 Task: Find connections with filter location Raipur with filter topic #Creativitywith filter profile language French with filter current company Chr. Hansen with filter school Magadh University, Bodh Gaya with filter industry Retail Books and Printed News with filter service category Filing with filter keywords title Customer Support Representative
Action: Mouse moved to (473, 51)
Screenshot: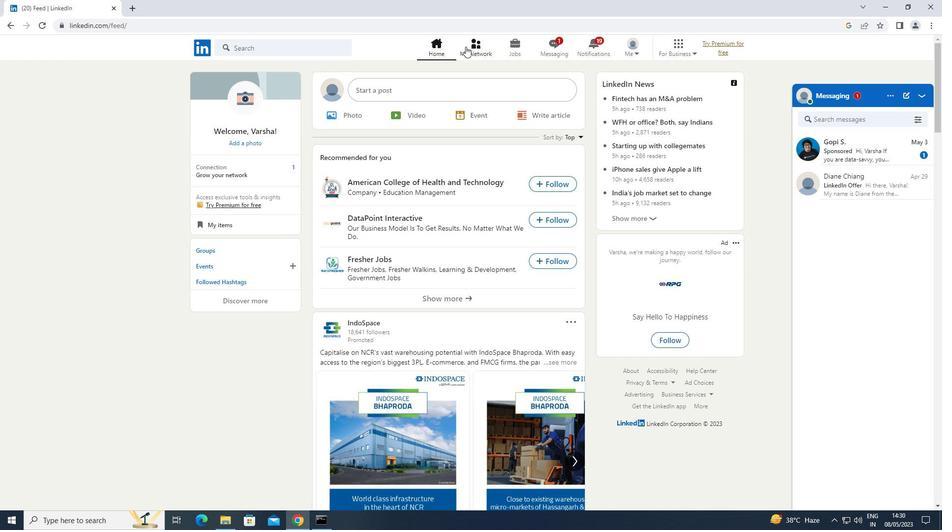 
Action: Mouse pressed left at (473, 51)
Screenshot: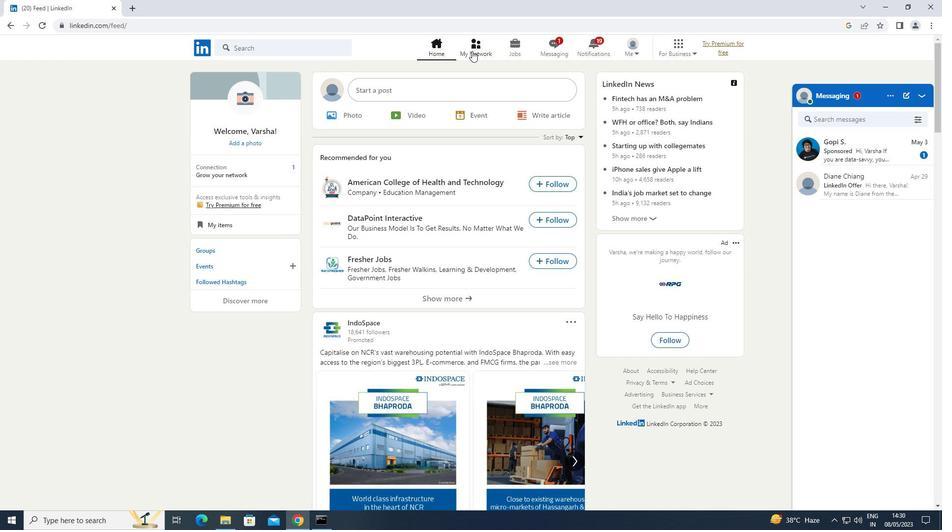 
Action: Mouse moved to (296, 101)
Screenshot: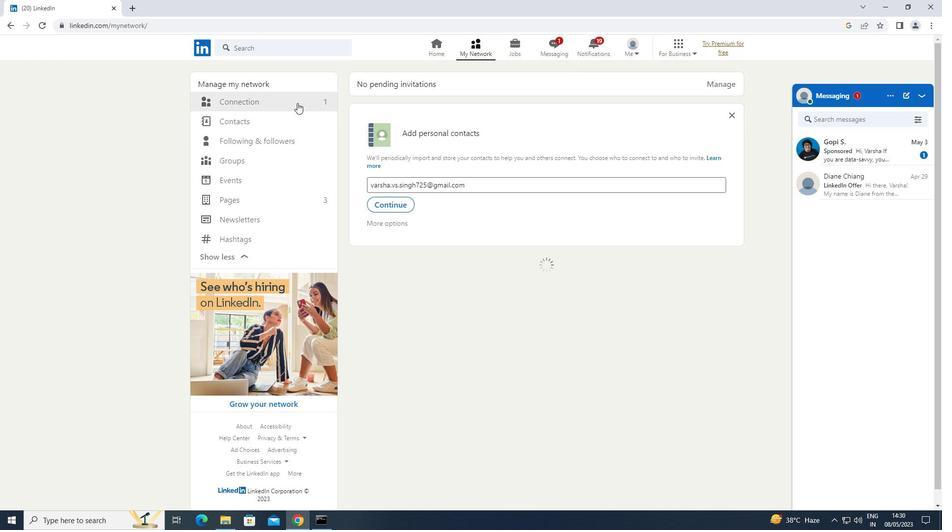 
Action: Mouse pressed left at (296, 101)
Screenshot: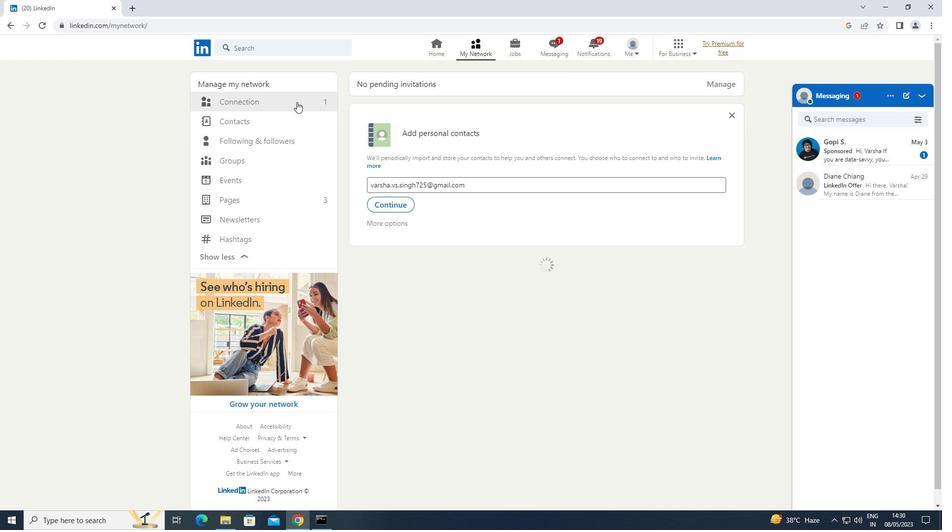 
Action: Mouse moved to (548, 98)
Screenshot: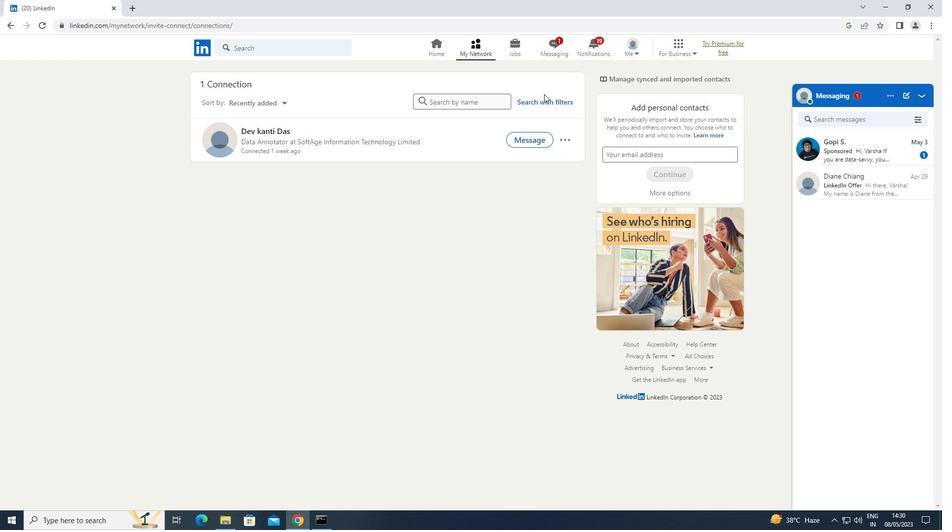 
Action: Mouse pressed left at (548, 98)
Screenshot: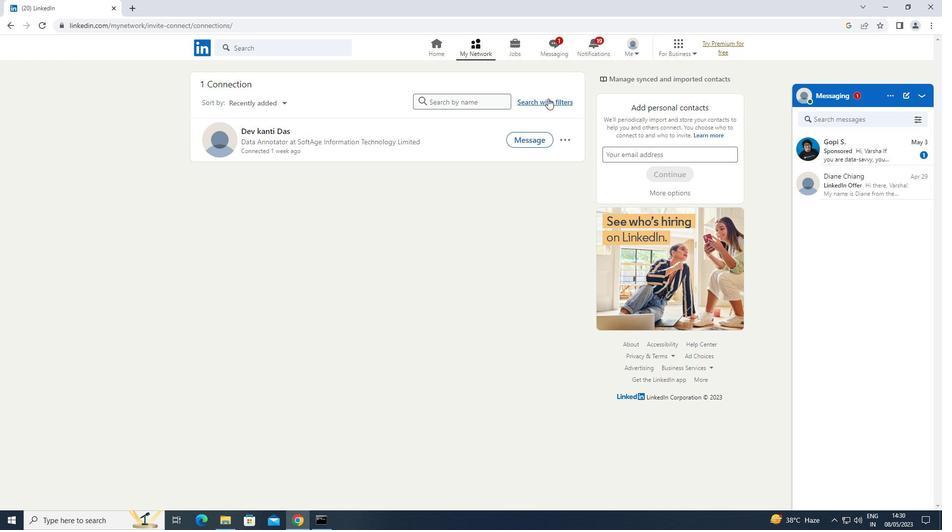 
Action: Mouse moved to (500, 74)
Screenshot: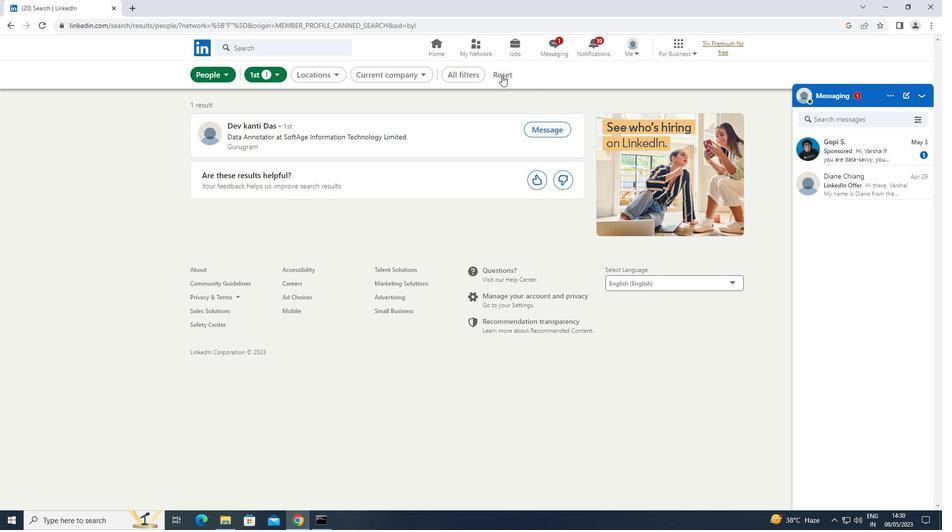 
Action: Mouse pressed left at (500, 74)
Screenshot: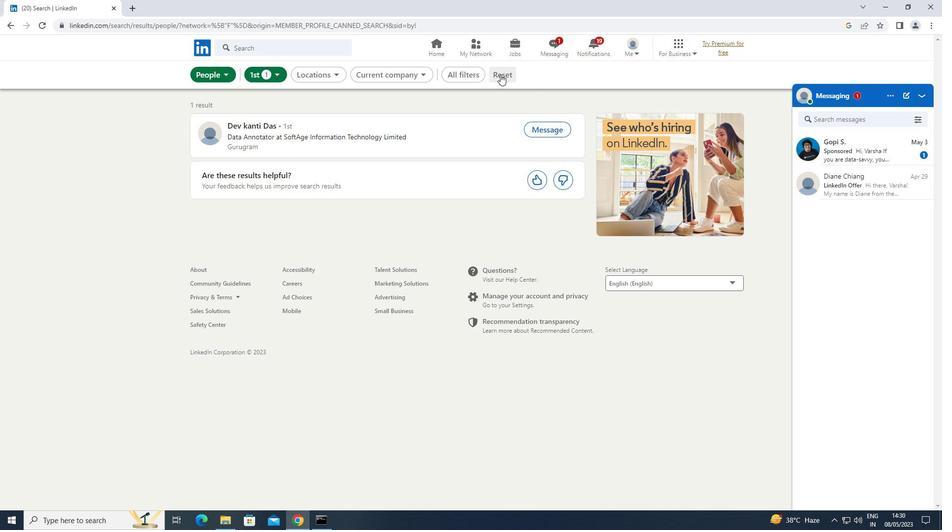 
Action: Mouse moved to (498, 74)
Screenshot: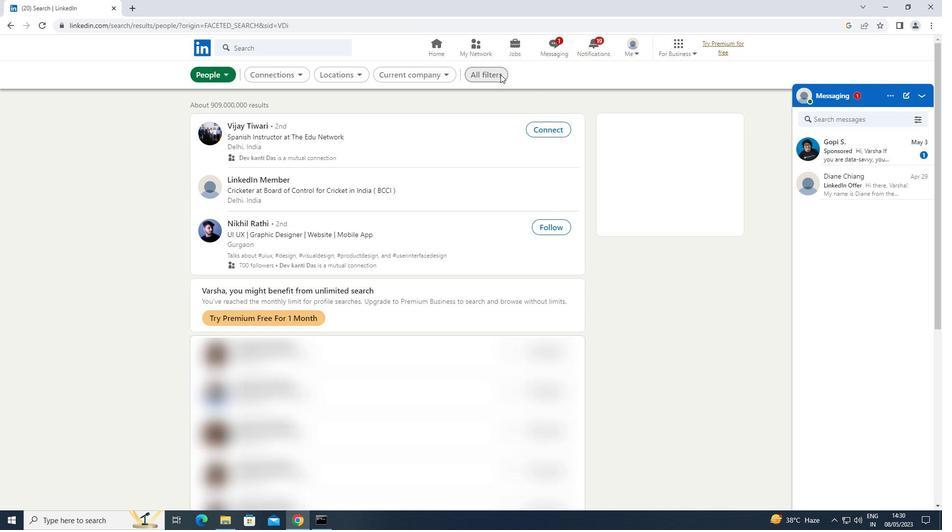 
Action: Mouse pressed left at (498, 74)
Screenshot: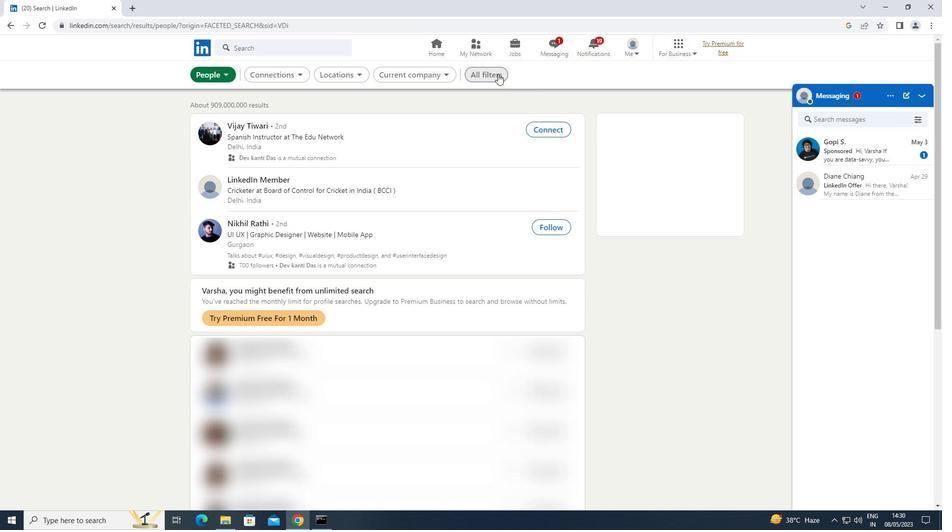
Action: Mouse moved to (730, 173)
Screenshot: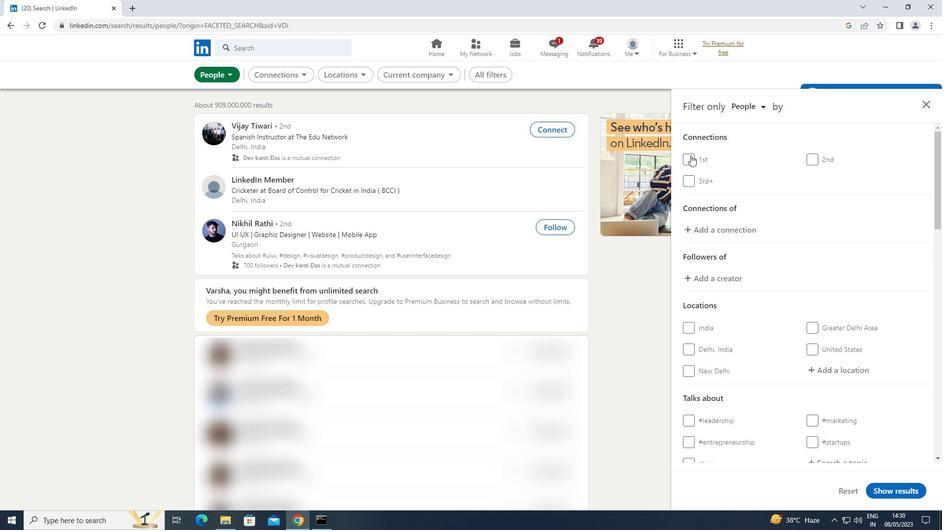
Action: Mouse scrolled (730, 173) with delta (0, 0)
Screenshot: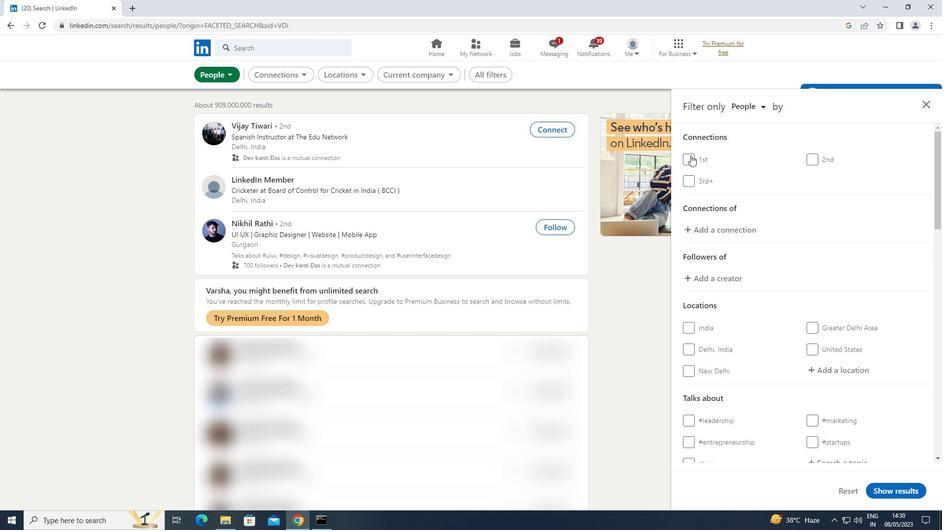 
Action: Mouse moved to (741, 181)
Screenshot: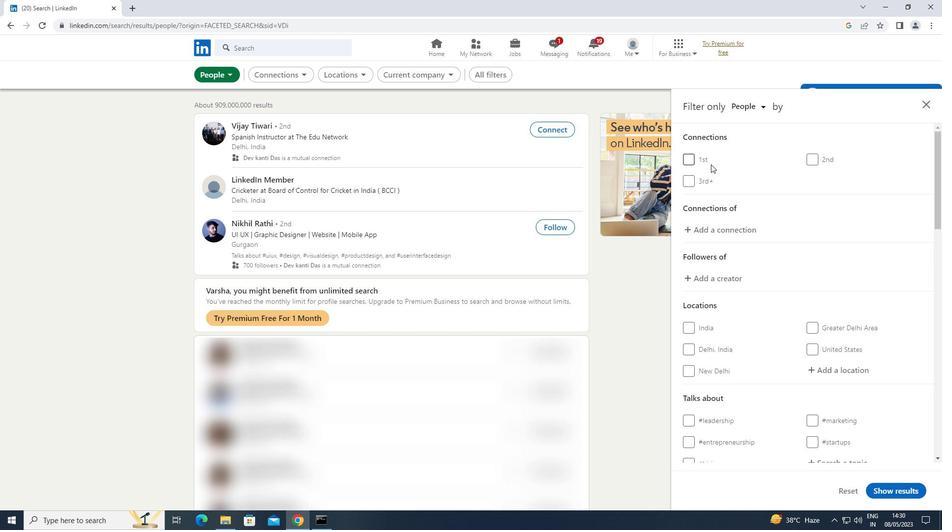 
Action: Mouse scrolled (741, 180) with delta (0, 0)
Screenshot: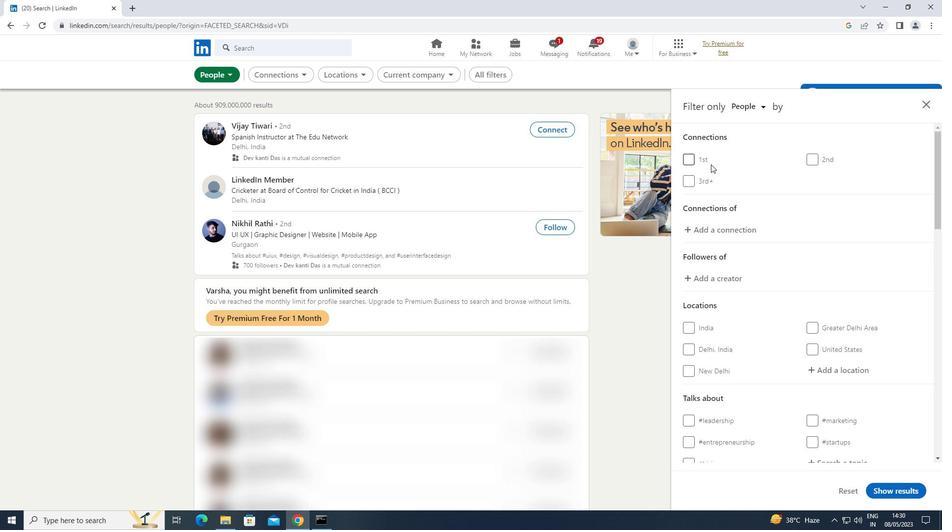 
Action: Mouse moved to (747, 186)
Screenshot: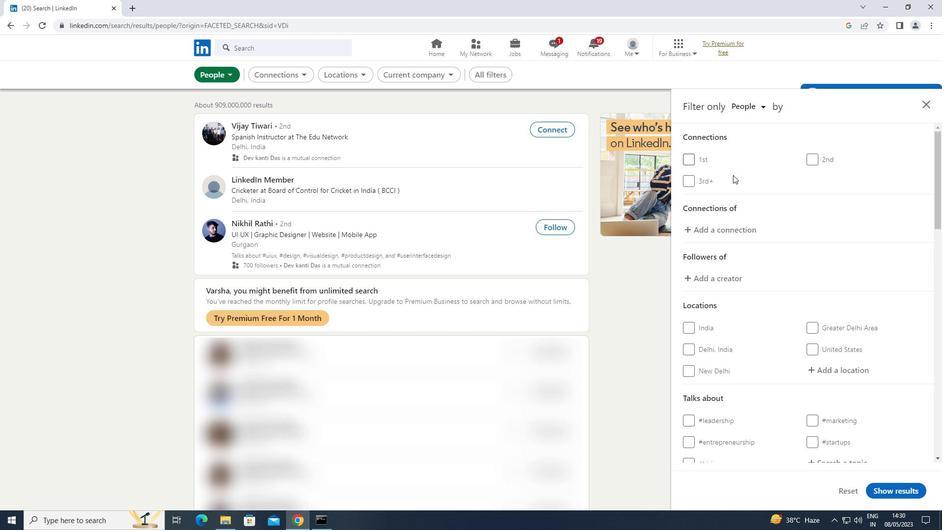 
Action: Mouse scrolled (747, 186) with delta (0, 0)
Screenshot: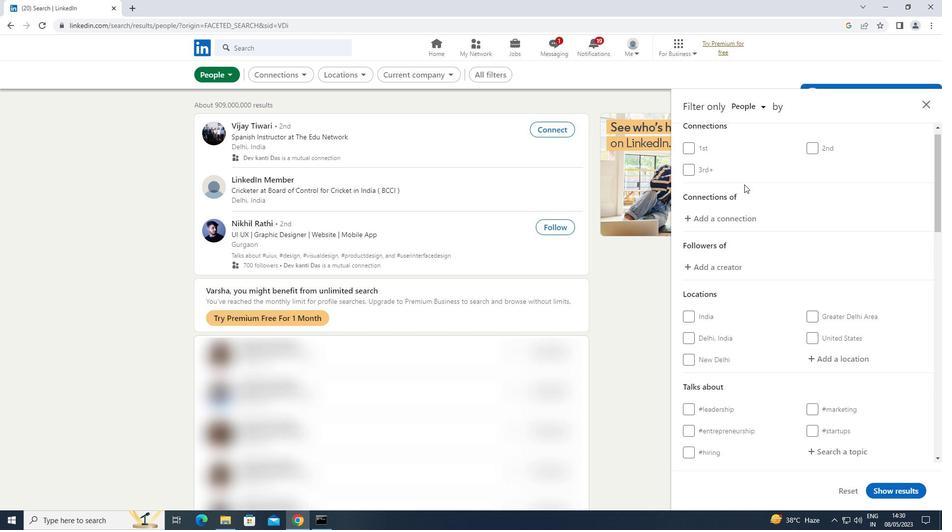 
Action: Mouse moved to (821, 224)
Screenshot: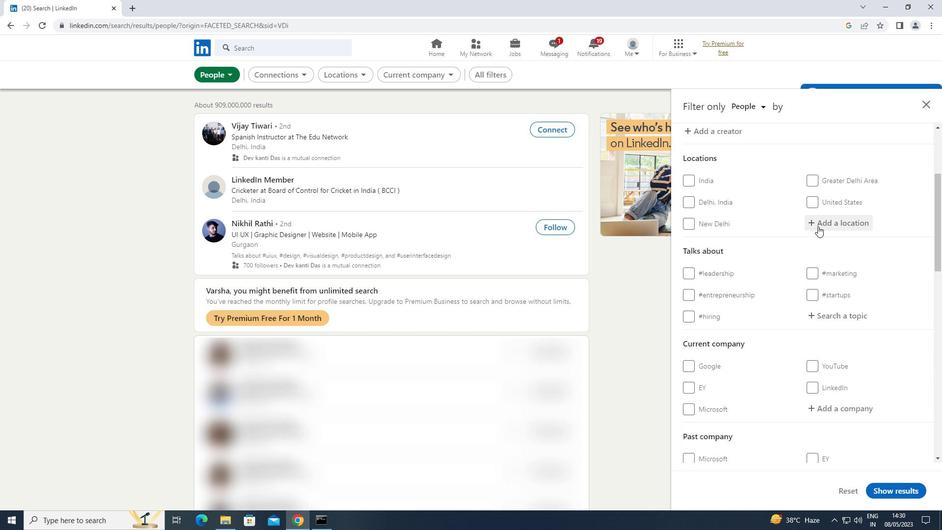 
Action: Mouse pressed left at (821, 224)
Screenshot: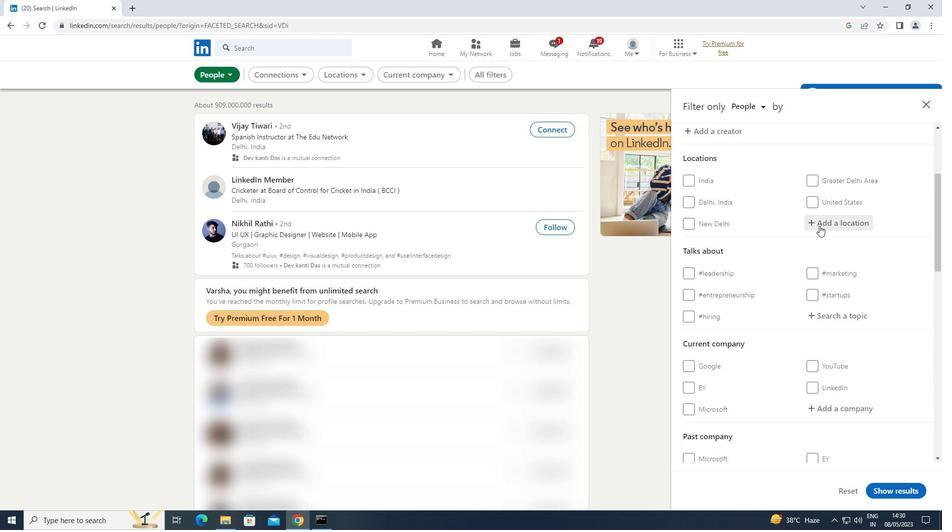 
Action: Key pressed <Key.shift>RAIPUR<Key.enter>
Screenshot: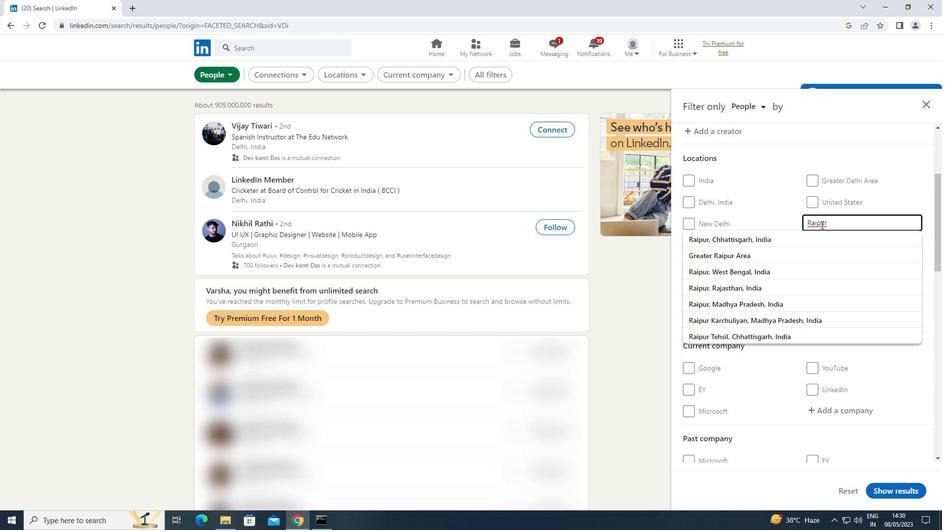 
Action: Mouse moved to (824, 319)
Screenshot: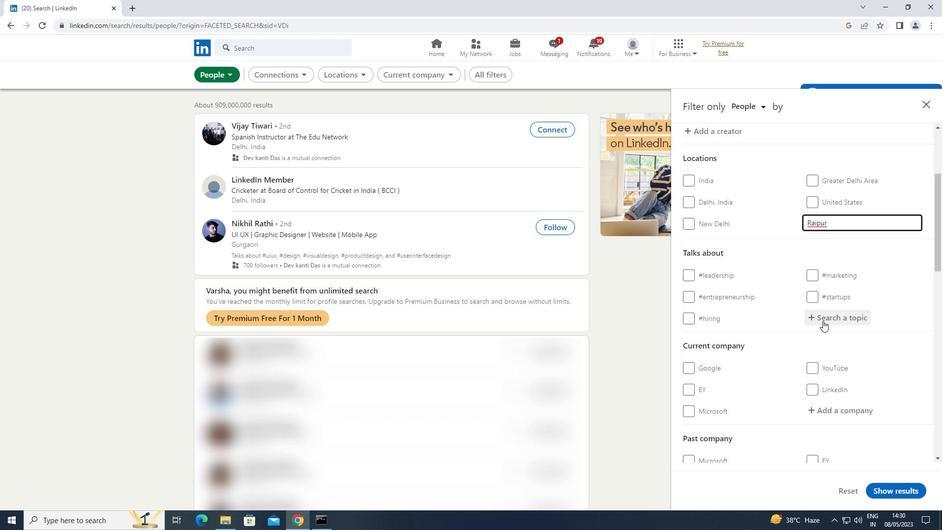 
Action: Mouse pressed left at (824, 319)
Screenshot: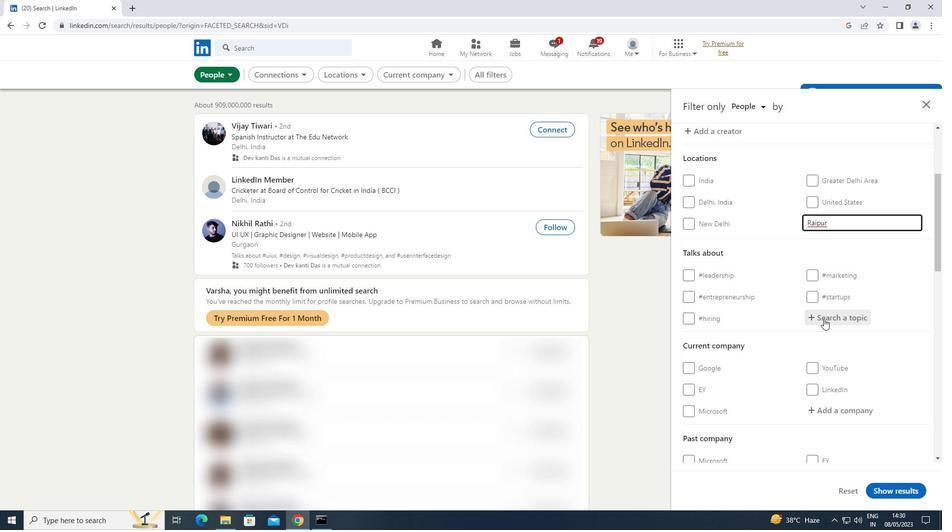 
Action: Key pressed CREATIVIT
Screenshot: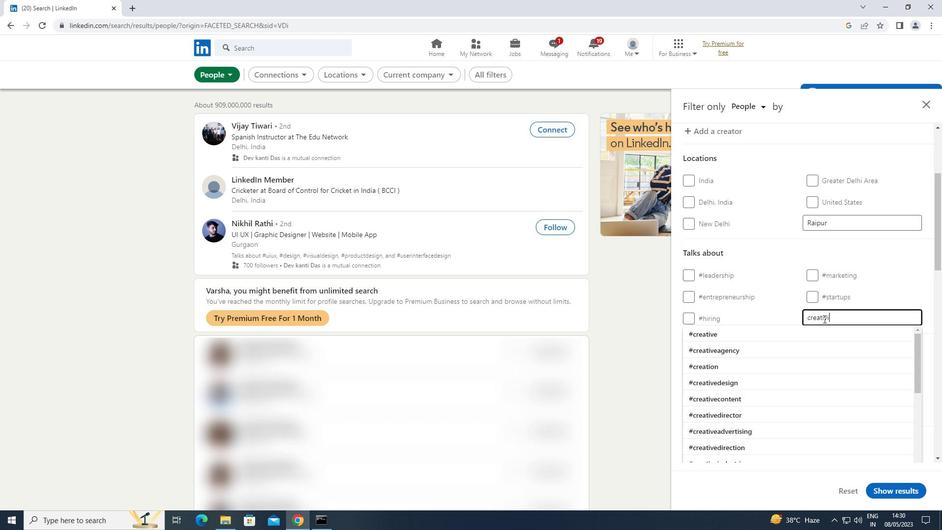 
Action: Mouse moved to (702, 331)
Screenshot: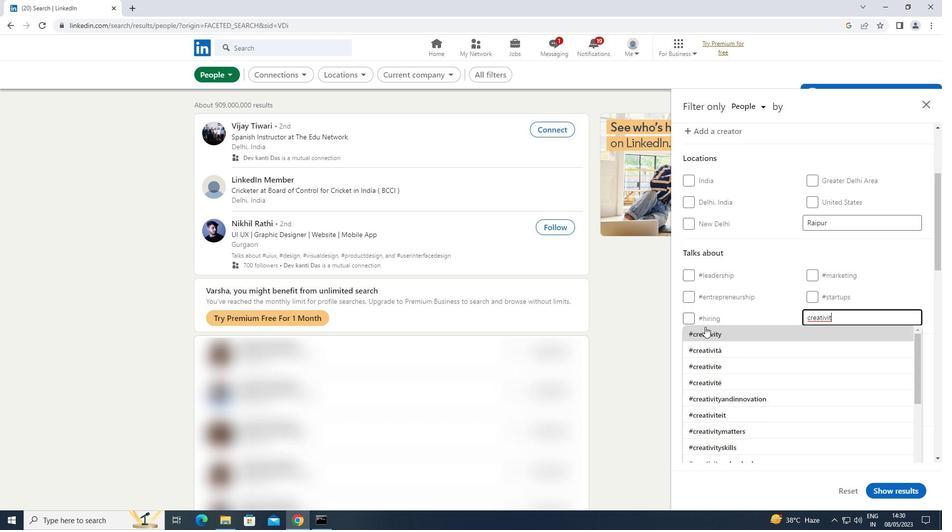 
Action: Mouse pressed left at (702, 331)
Screenshot: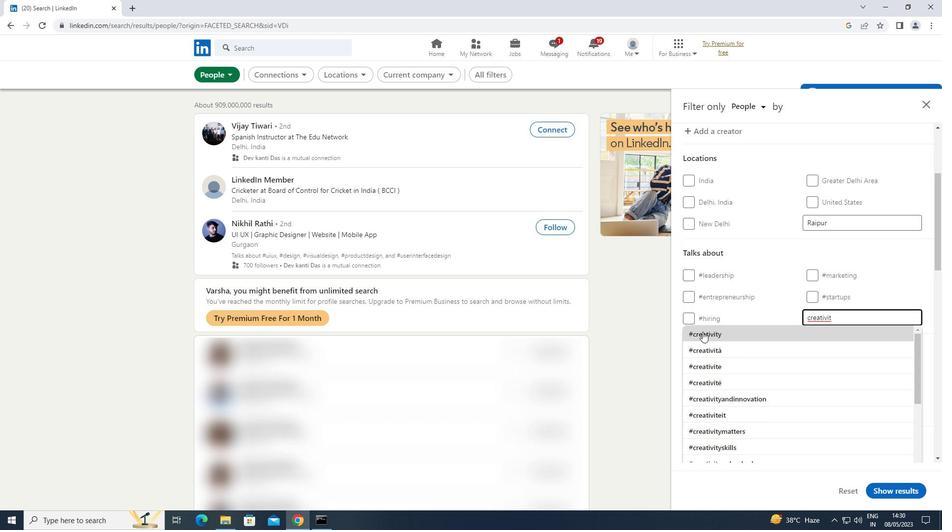 
Action: Mouse scrolled (702, 331) with delta (0, 0)
Screenshot: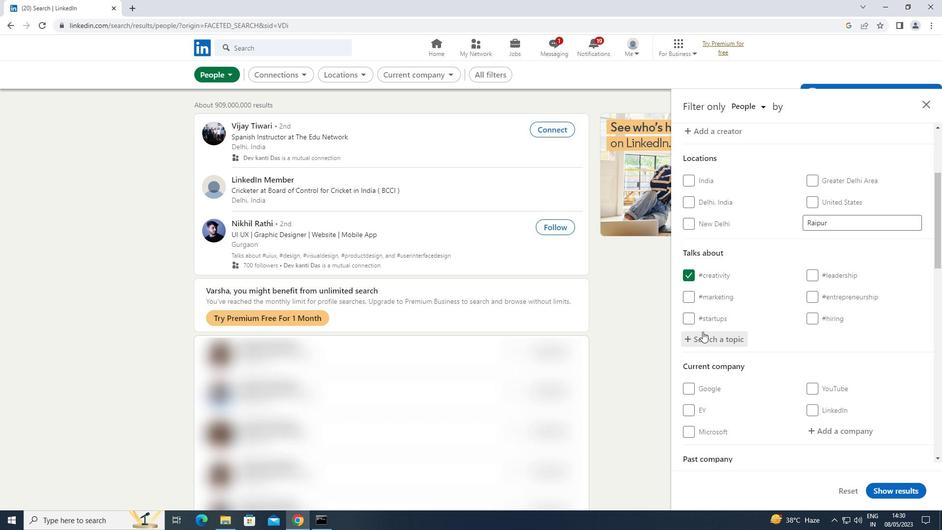 
Action: Mouse scrolled (702, 331) with delta (0, 0)
Screenshot: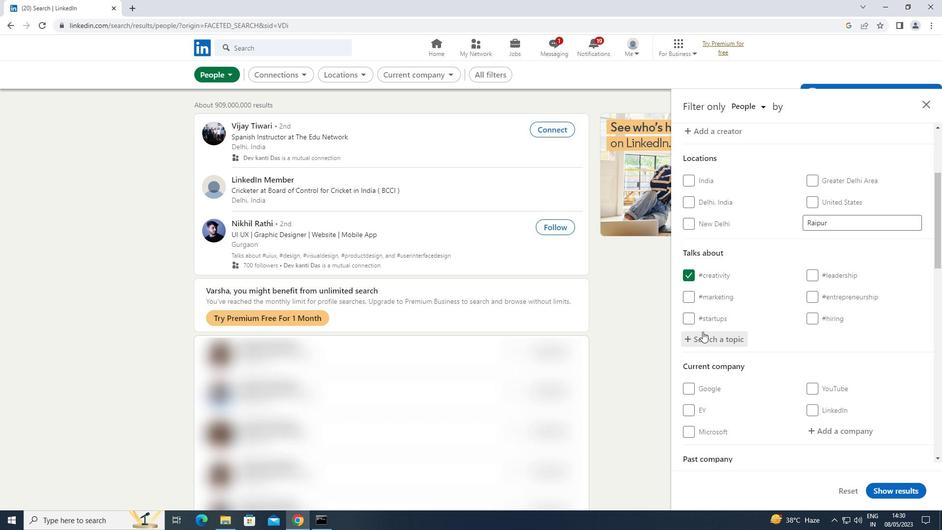 
Action: Mouse scrolled (702, 331) with delta (0, 0)
Screenshot: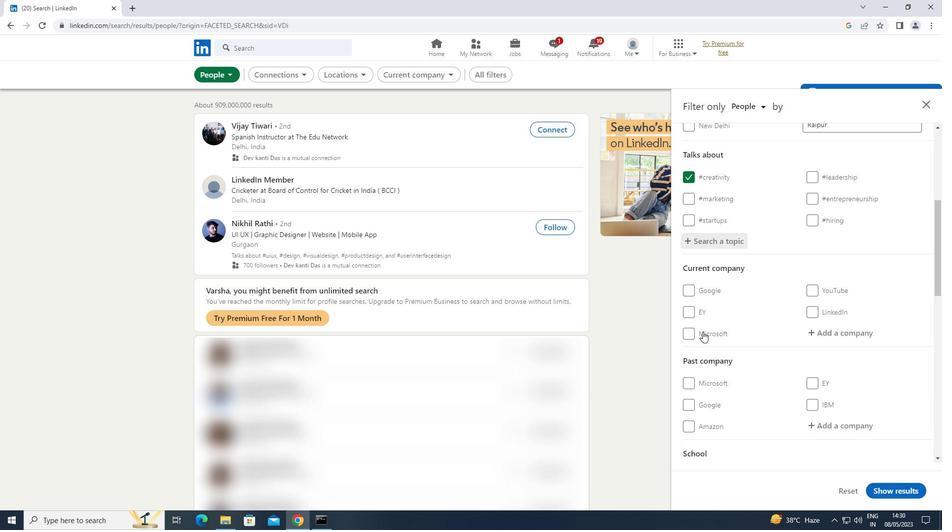 
Action: Mouse scrolled (702, 331) with delta (0, 0)
Screenshot: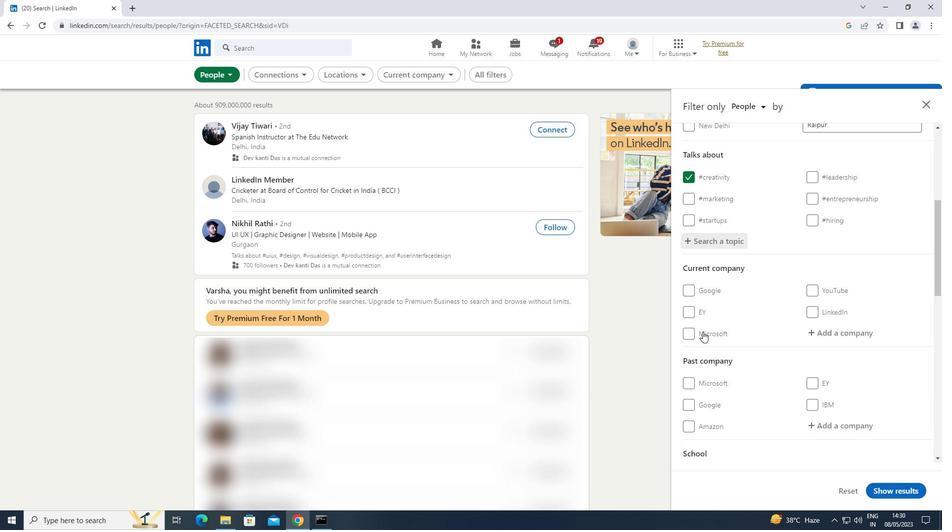 
Action: Mouse scrolled (702, 331) with delta (0, 0)
Screenshot: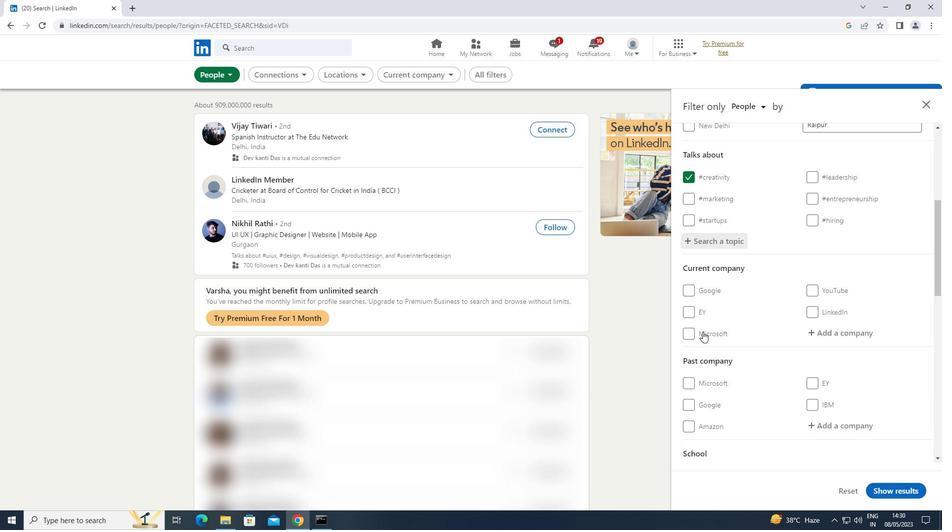 
Action: Mouse scrolled (702, 331) with delta (0, 0)
Screenshot: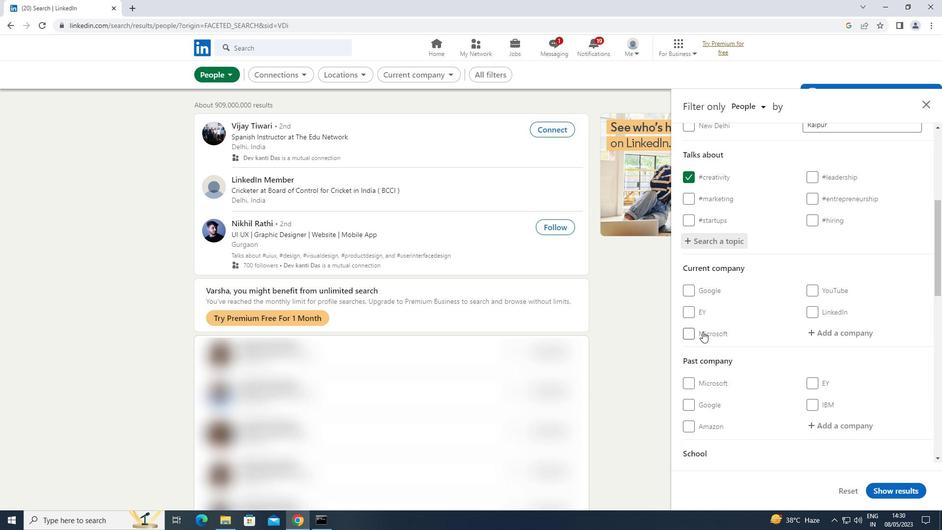 
Action: Mouse scrolled (702, 331) with delta (0, 0)
Screenshot: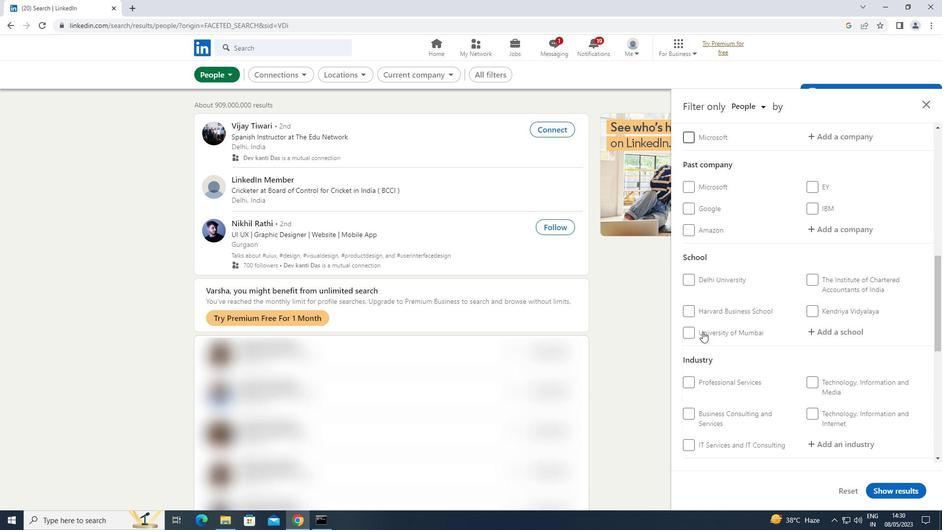 
Action: Mouse scrolled (702, 331) with delta (0, 0)
Screenshot: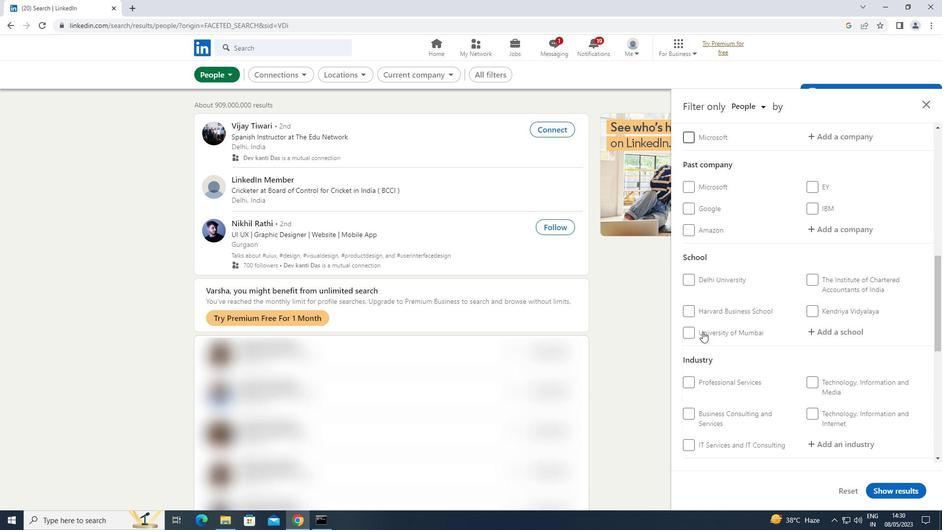 
Action: Mouse scrolled (702, 331) with delta (0, 0)
Screenshot: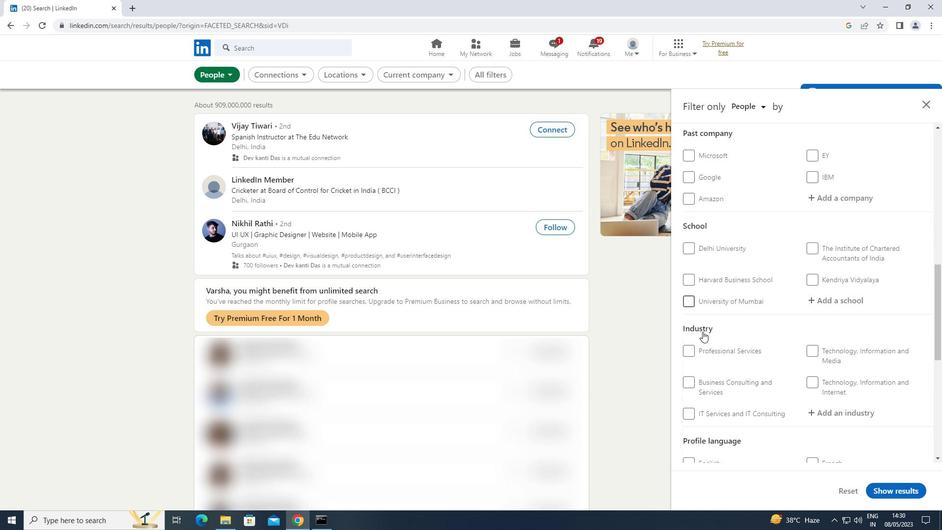 
Action: Mouse moved to (812, 348)
Screenshot: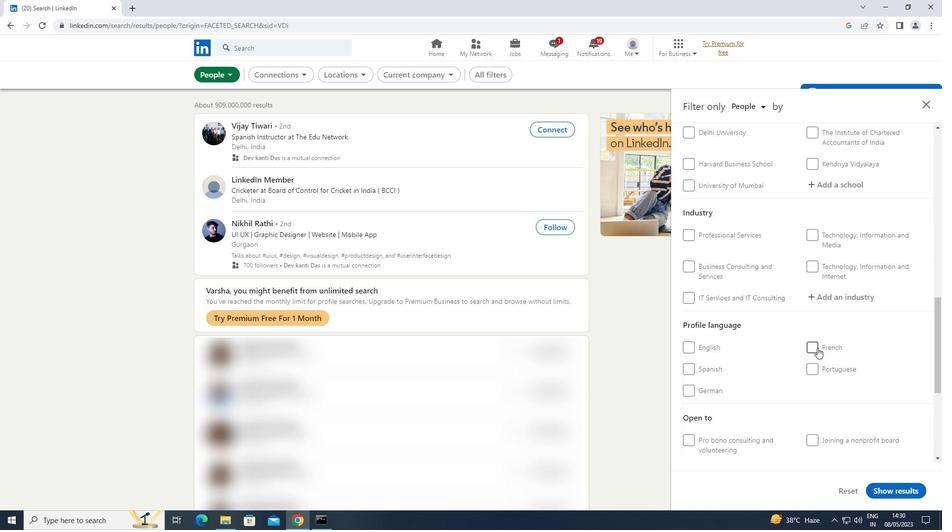 
Action: Mouse pressed left at (812, 348)
Screenshot: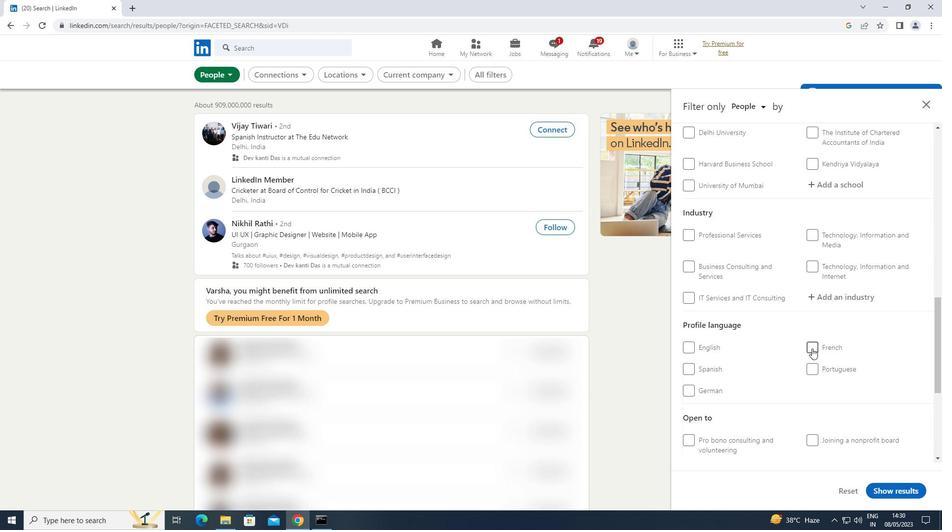 
Action: Mouse scrolled (812, 349) with delta (0, 0)
Screenshot: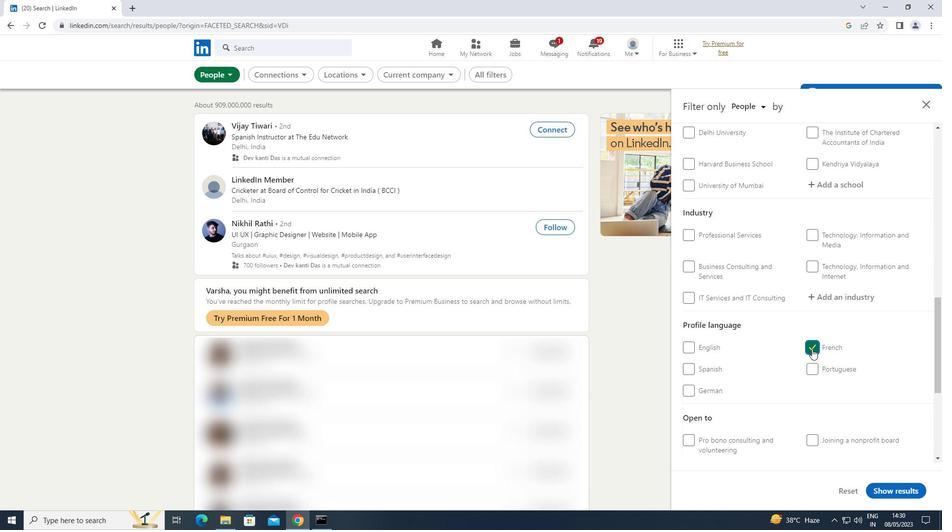 
Action: Mouse scrolled (812, 349) with delta (0, 0)
Screenshot: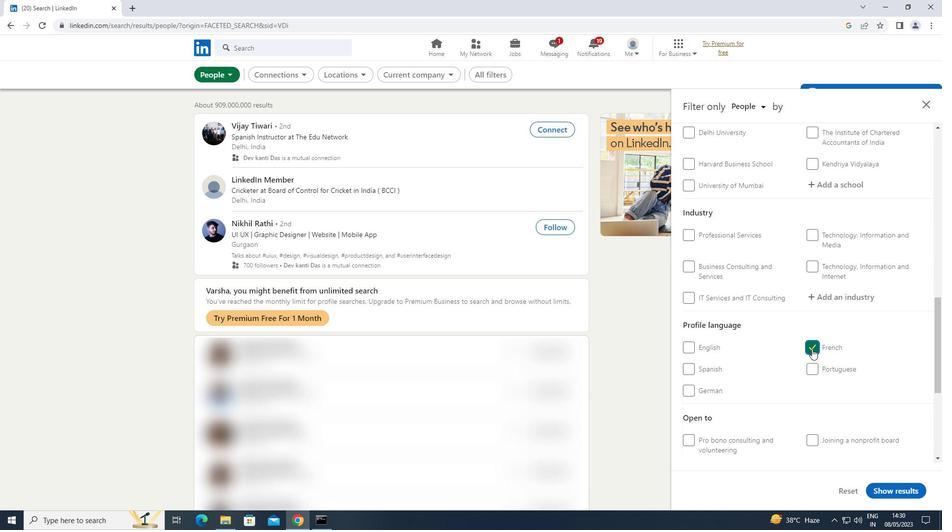 
Action: Mouse scrolled (812, 349) with delta (0, 0)
Screenshot: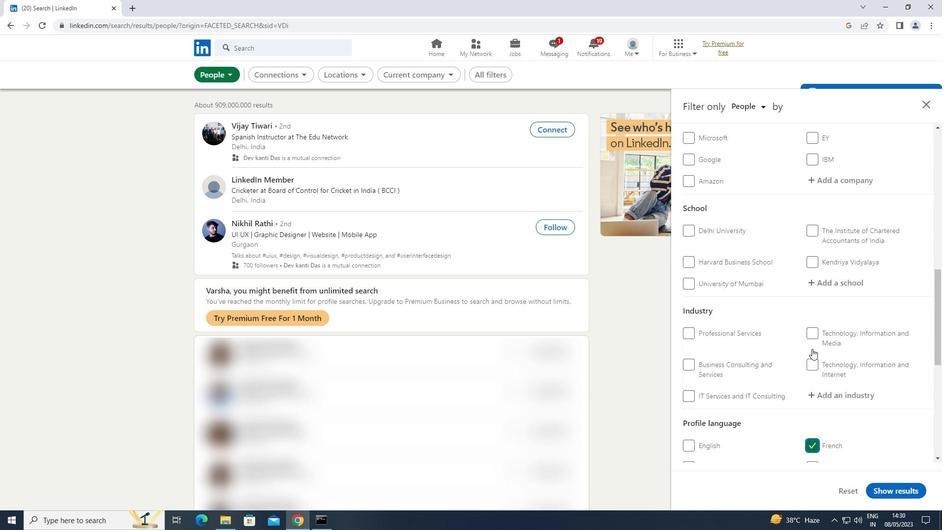 
Action: Mouse scrolled (812, 349) with delta (0, 0)
Screenshot: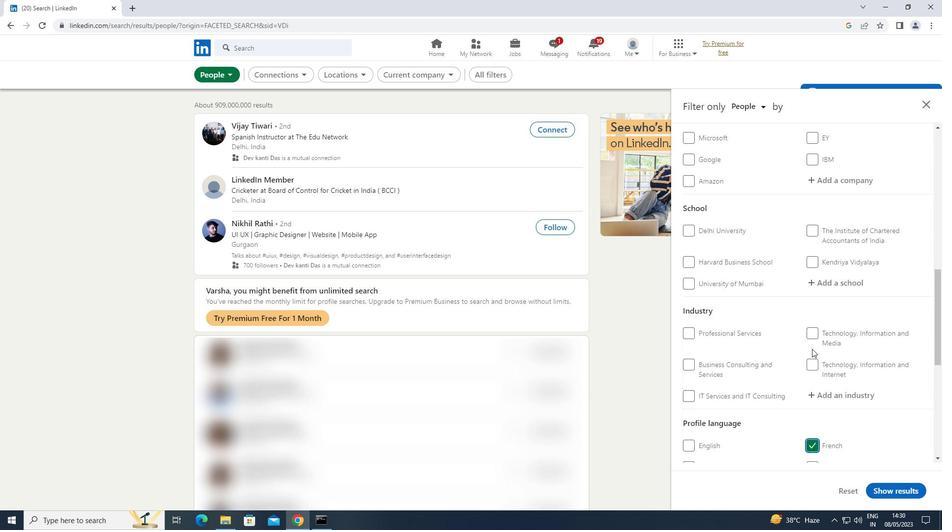 
Action: Mouse scrolled (812, 349) with delta (0, 0)
Screenshot: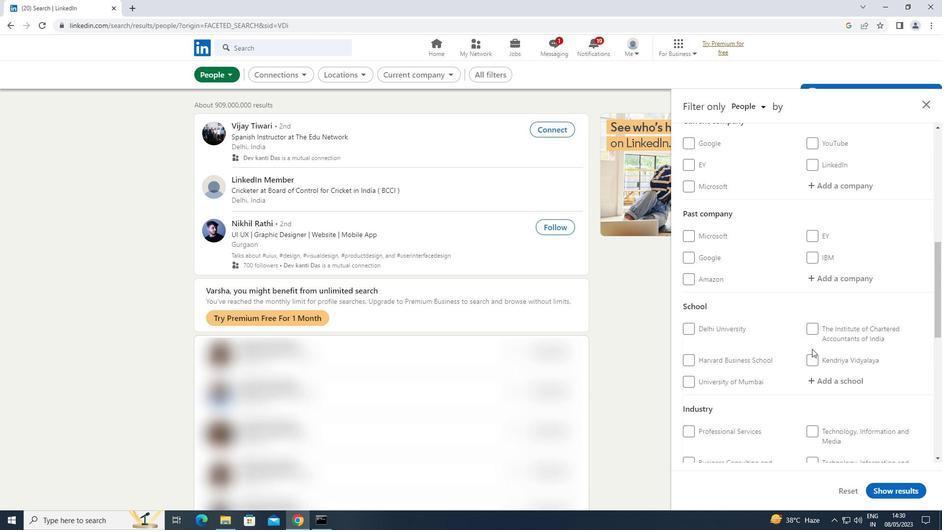 
Action: Mouse scrolled (812, 349) with delta (0, 0)
Screenshot: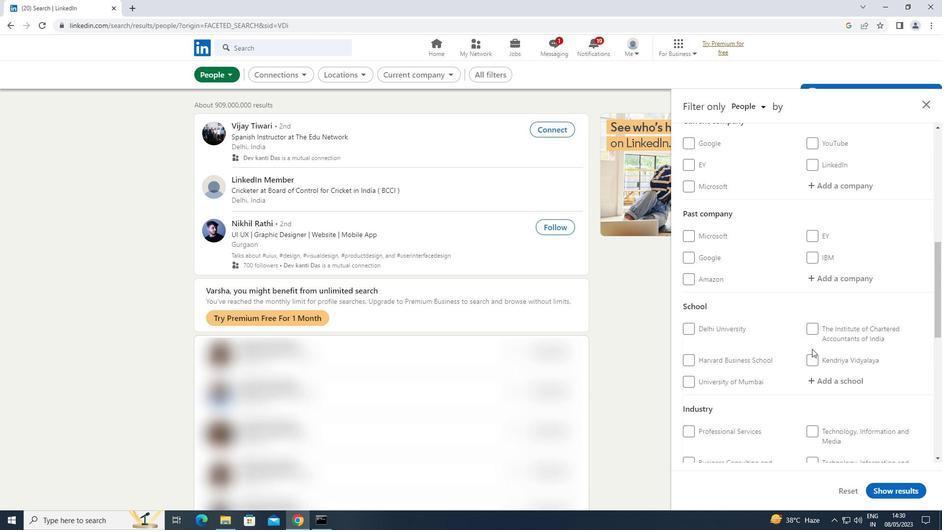 
Action: Mouse scrolled (812, 349) with delta (0, 0)
Screenshot: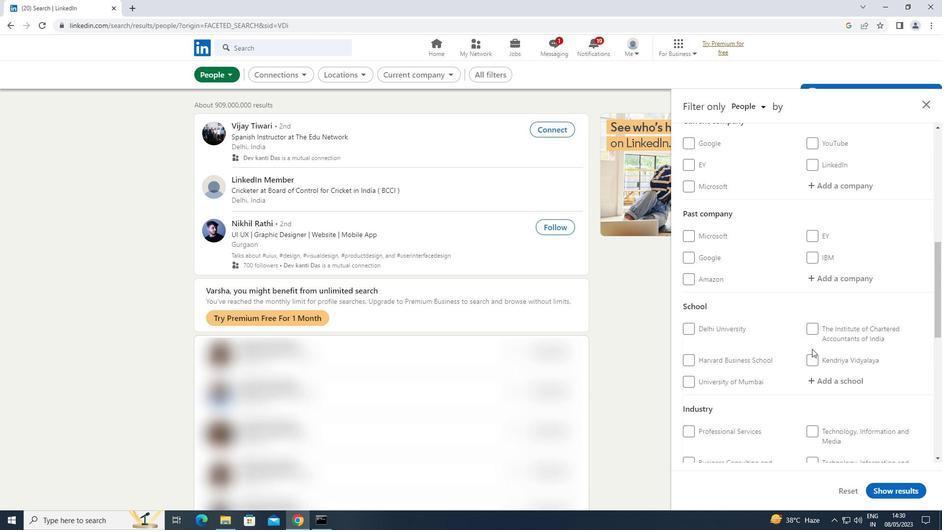 
Action: Mouse moved to (828, 333)
Screenshot: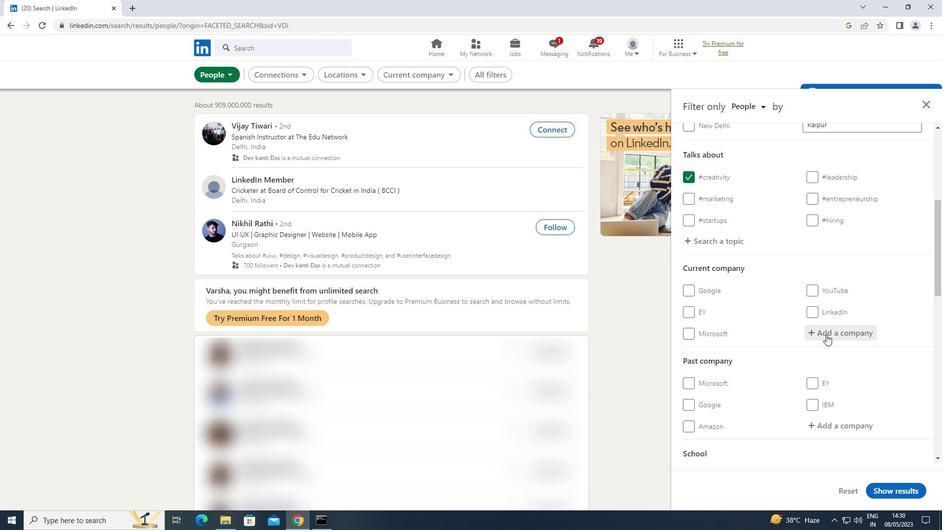 
Action: Mouse pressed left at (828, 333)
Screenshot: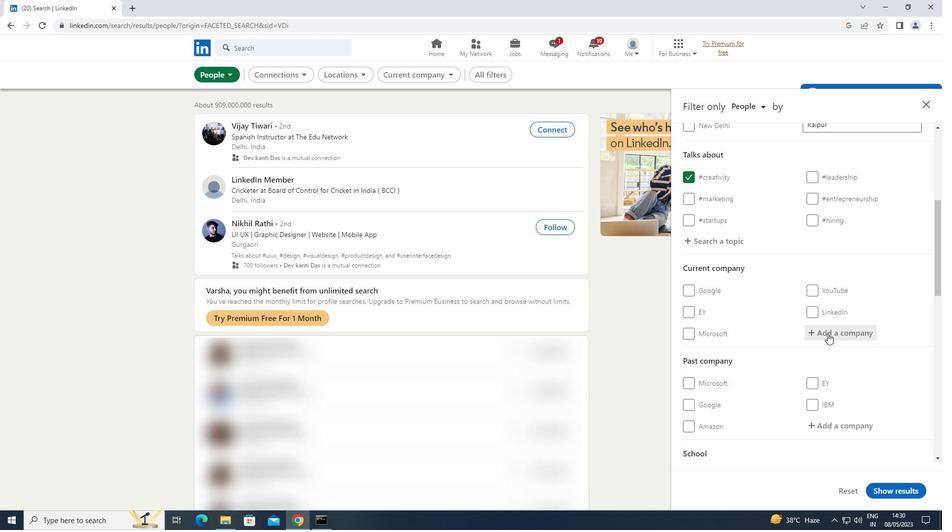 
Action: Key pressed <Key.shift>CHR.<Key.space><Key.shift>HANSEN
Screenshot: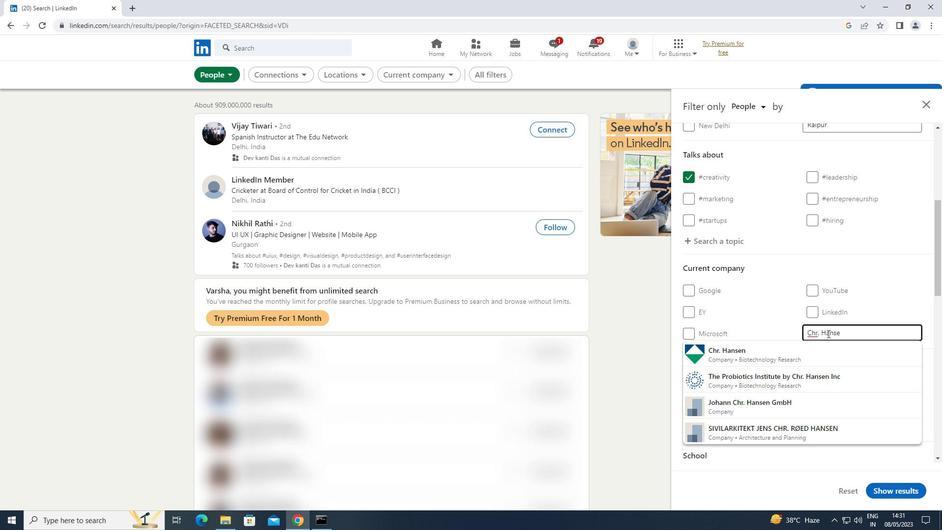 
Action: Mouse moved to (796, 351)
Screenshot: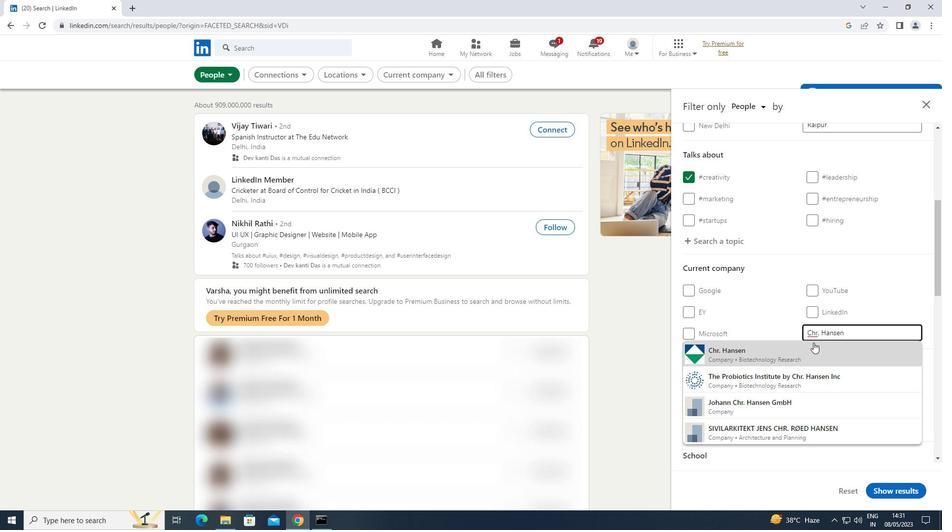 
Action: Mouse pressed left at (796, 351)
Screenshot: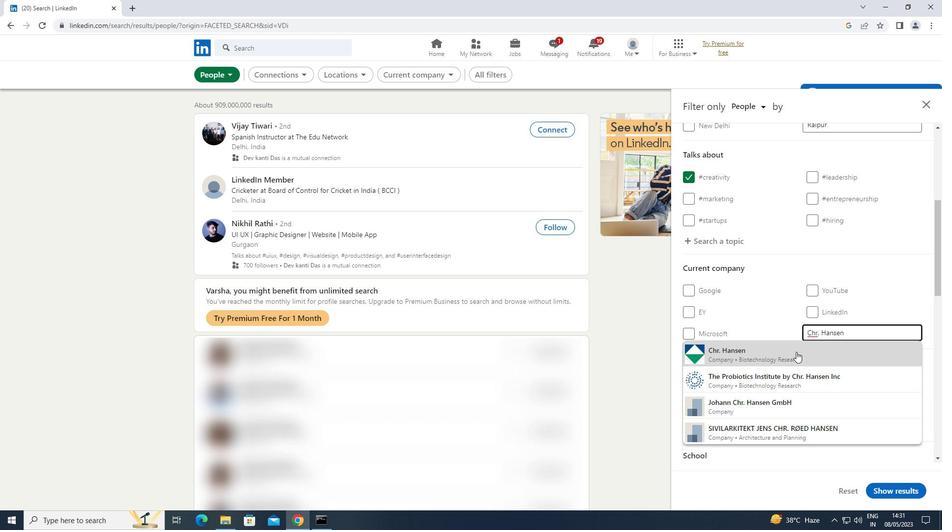
Action: Mouse moved to (797, 351)
Screenshot: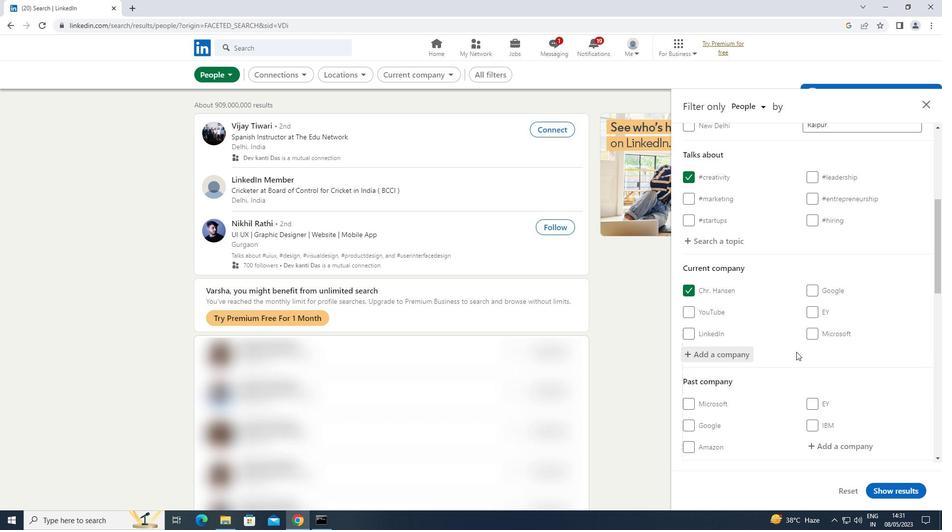 
Action: Mouse scrolled (797, 350) with delta (0, 0)
Screenshot: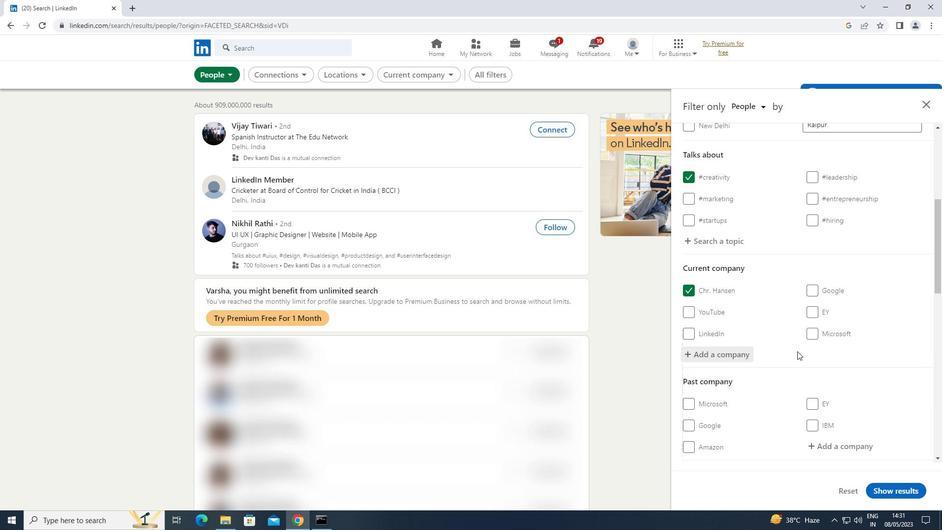 
Action: Mouse scrolled (797, 350) with delta (0, 0)
Screenshot: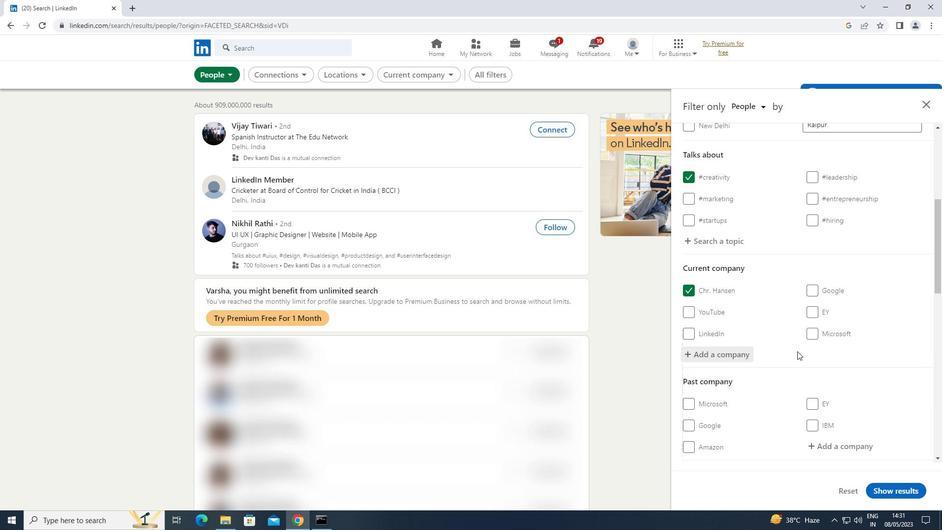 
Action: Mouse moved to (810, 357)
Screenshot: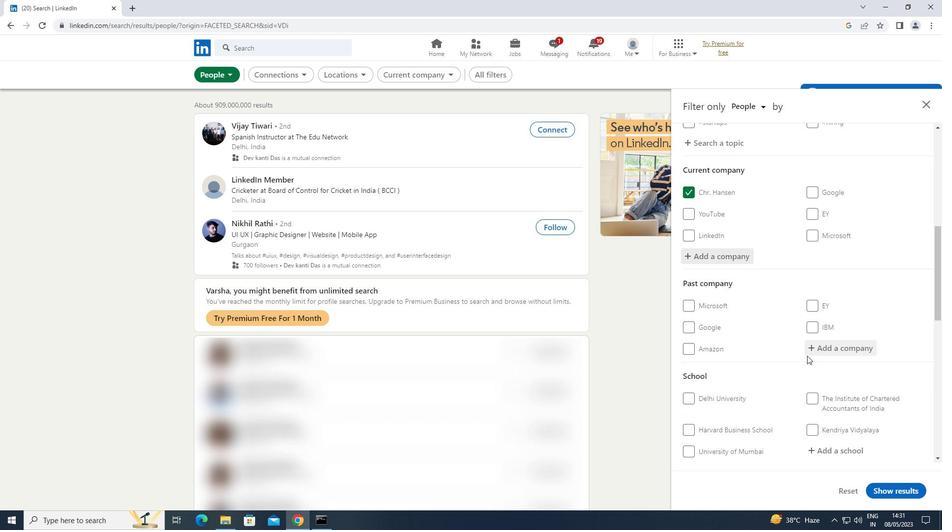 
Action: Mouse scrolled (810, 356) with delta (0, 0)
Screenshot: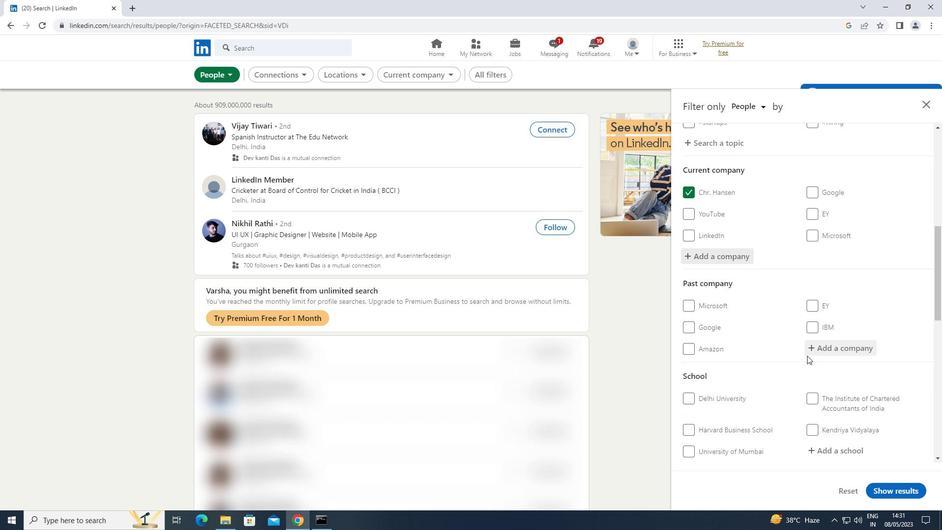 
Action: Mouse moved to (810, 357)
Screenshot: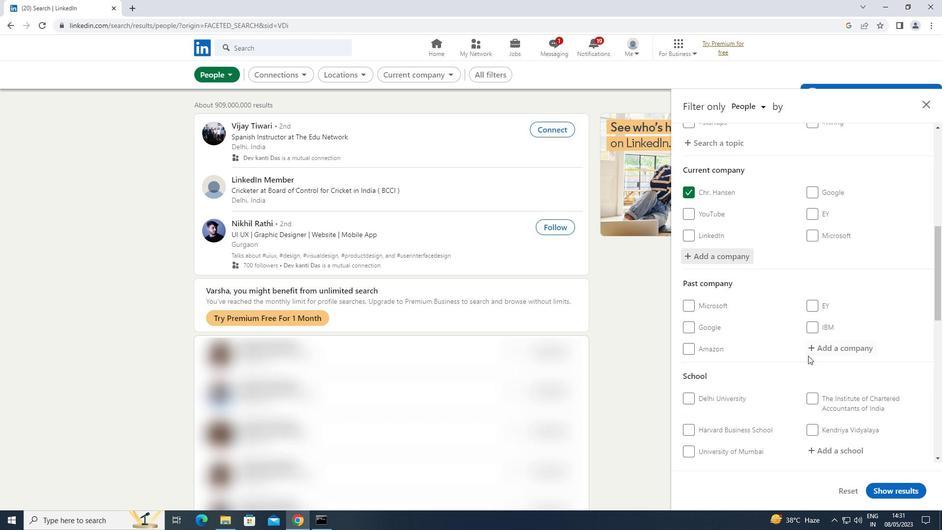 
Action: Mouse scrolled (810, 357) with delta (0, 0)
Screenshot: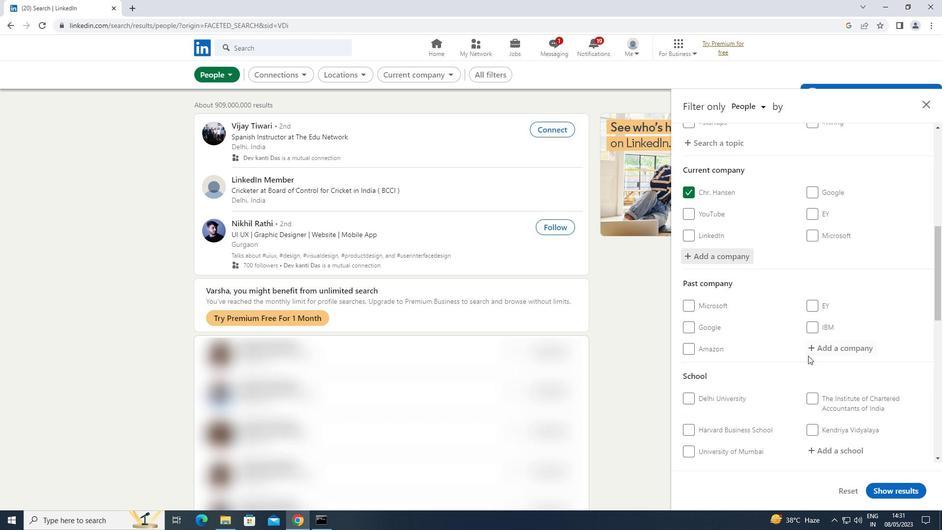 
Action: Mouse moved to (828, 353)
Screenshot: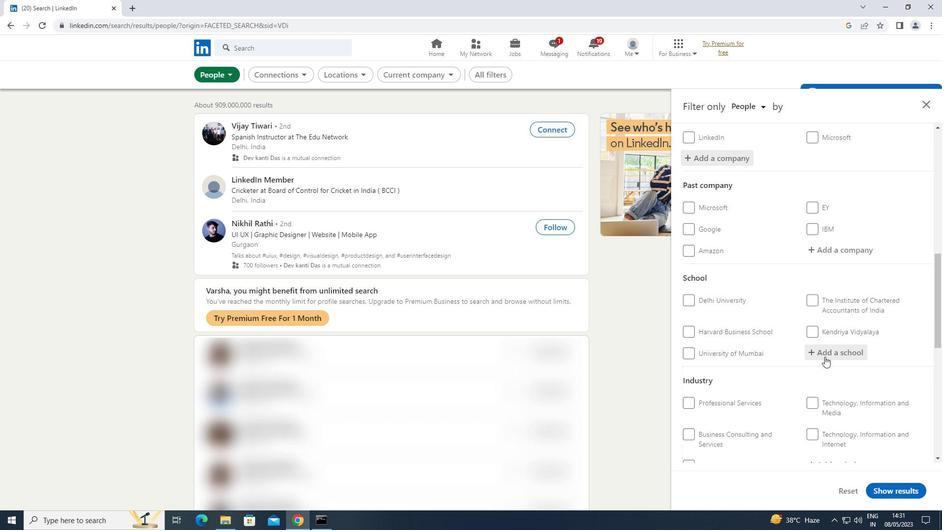 
Action: Mouse pressed left at (828, 353)
Screenshot: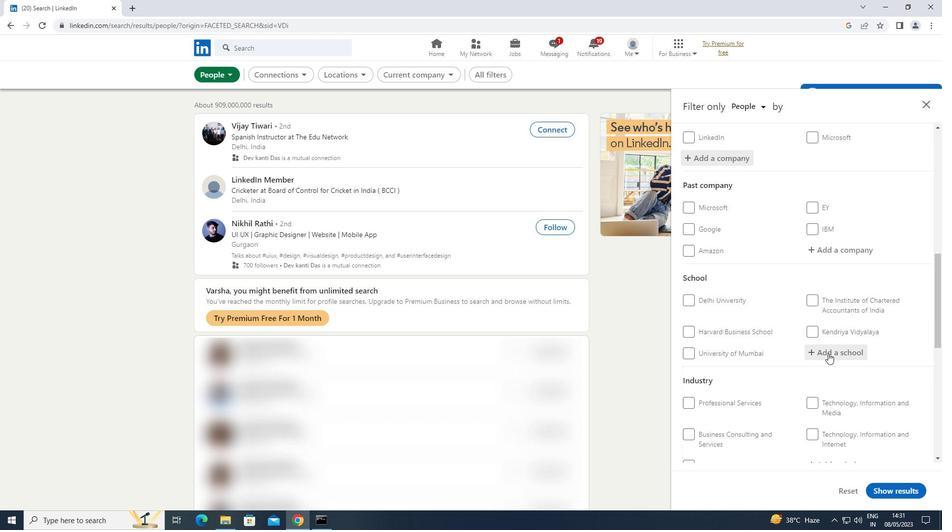 
Action: Mouse moved to (828, 352)
Screenshot: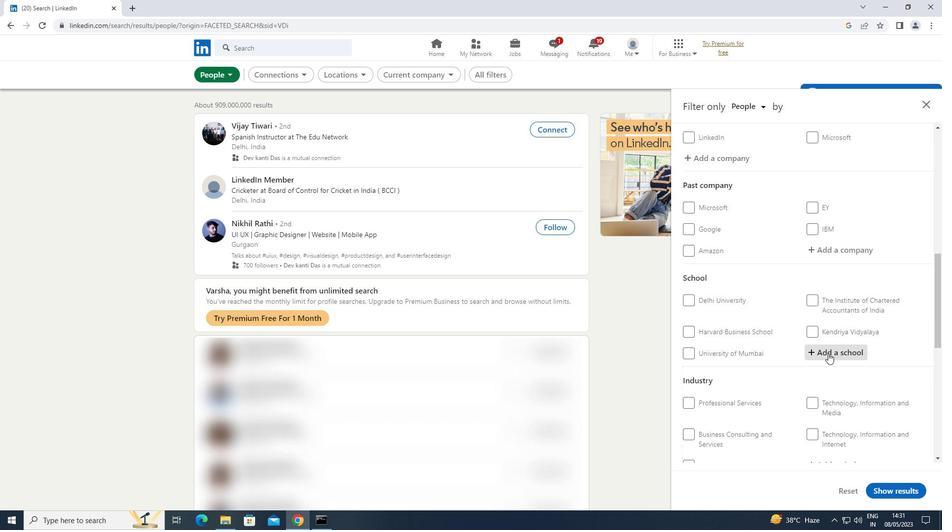 
Action: Key pressed <Key.shift>MAGADH<Key.space>
Screenshot: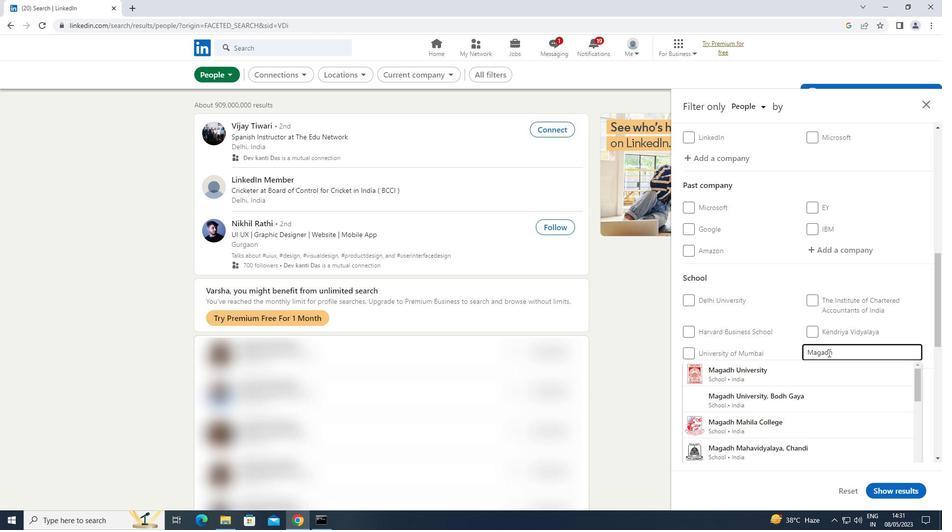 
Action: Mouse moved to (752, 393)
Screenshot: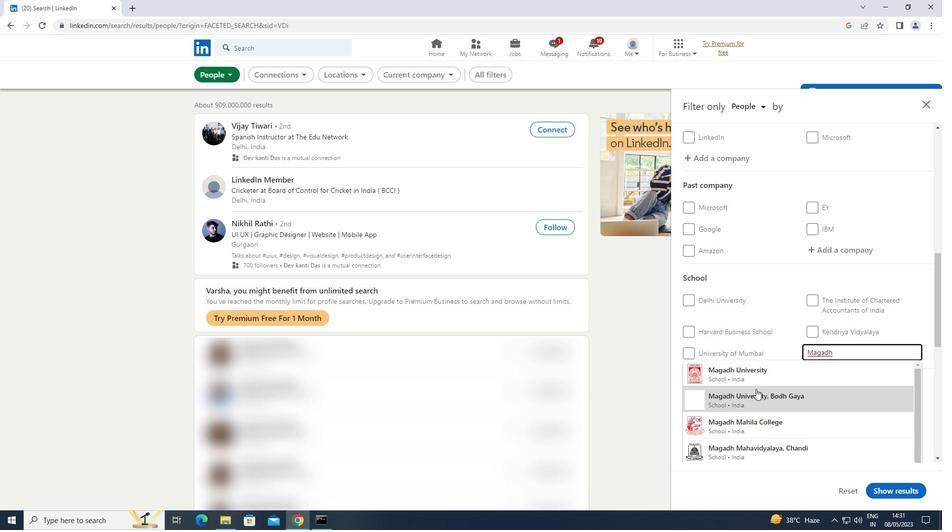 
Action: Mouse pressed left at (752, 393)
Screenshot: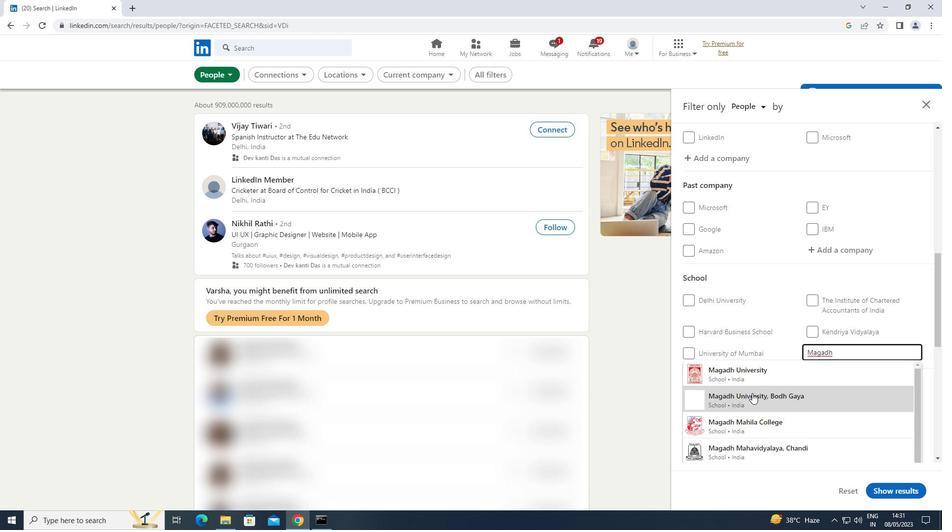 
Action: Mouse moved to (754, 392)
Screenshot: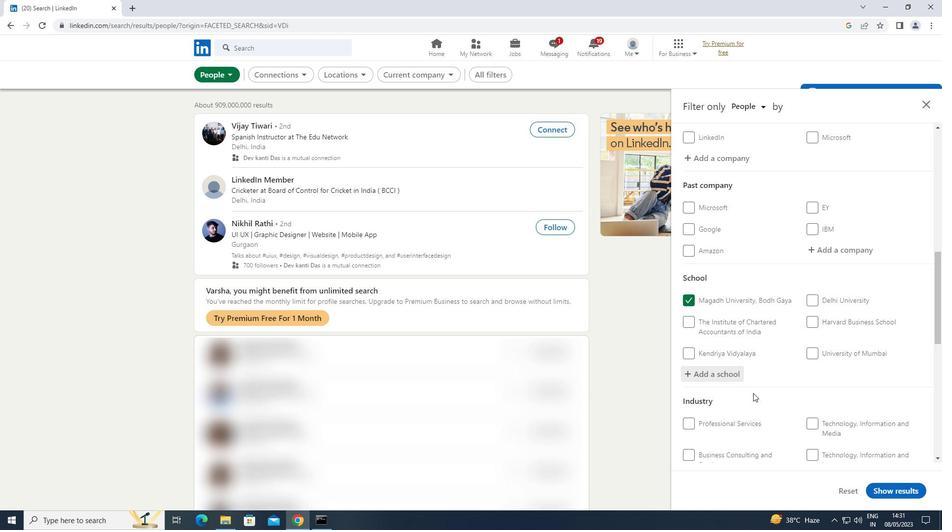 
Action: Mouse scrolled (754, 392) with delta (0, 0)
Screenshot: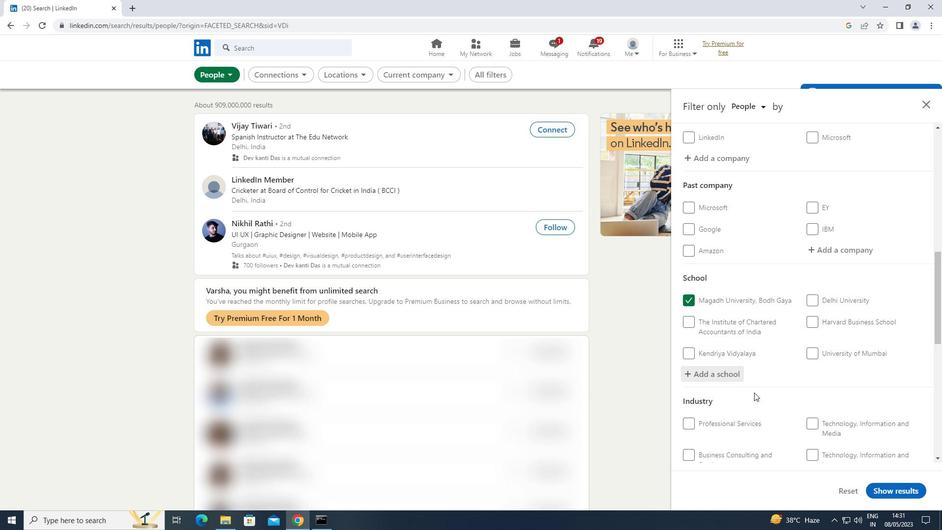 
Action: Mouse scrolled (754, 392) with delta (0, 0)
Screenshot: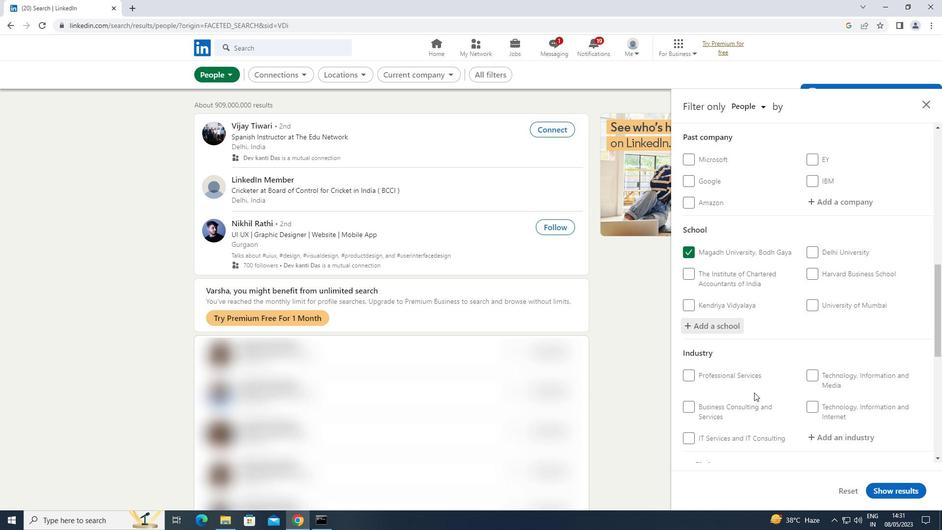 
Action: Mouse scrolled (754, 392) with delta (0, 0)
Screenshot: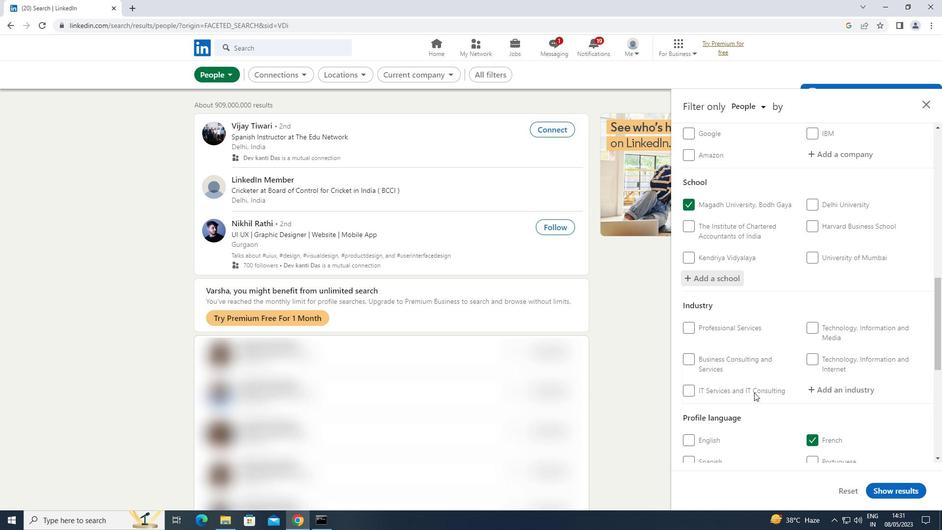 
Action: Mouse moved to (824, 333)
Screenshot: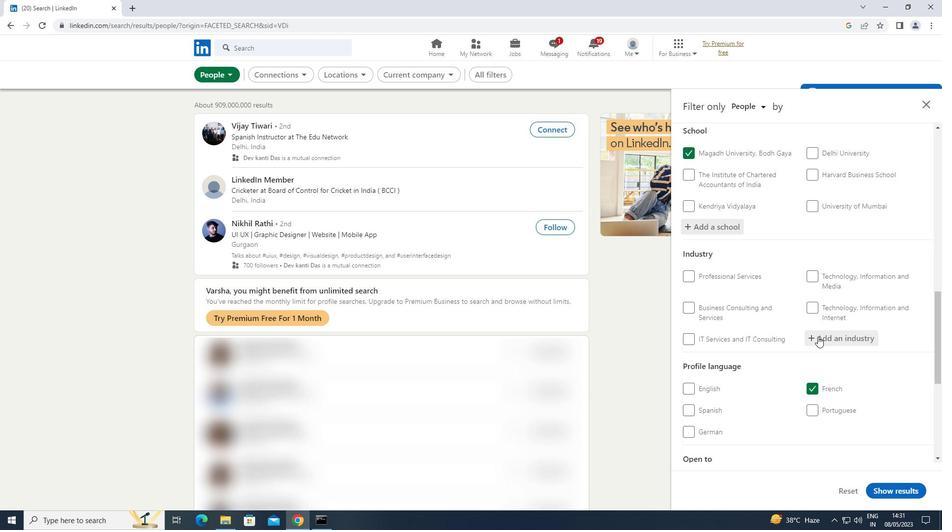 
Action: Mouse pressed left at (824, 333)
Screenshot: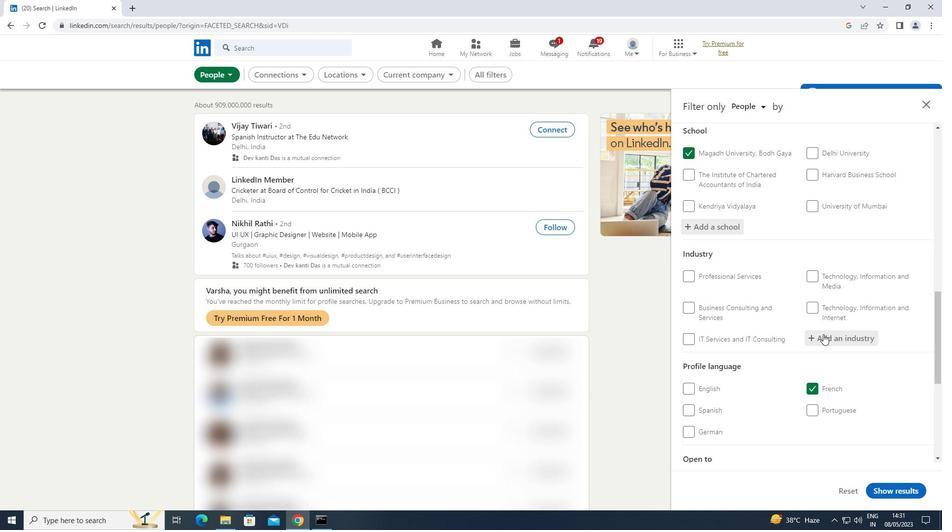 
Action: Key pressed <Key.shift>RETAIL<Key.space><Key.shift>BOOKS
Screenshot: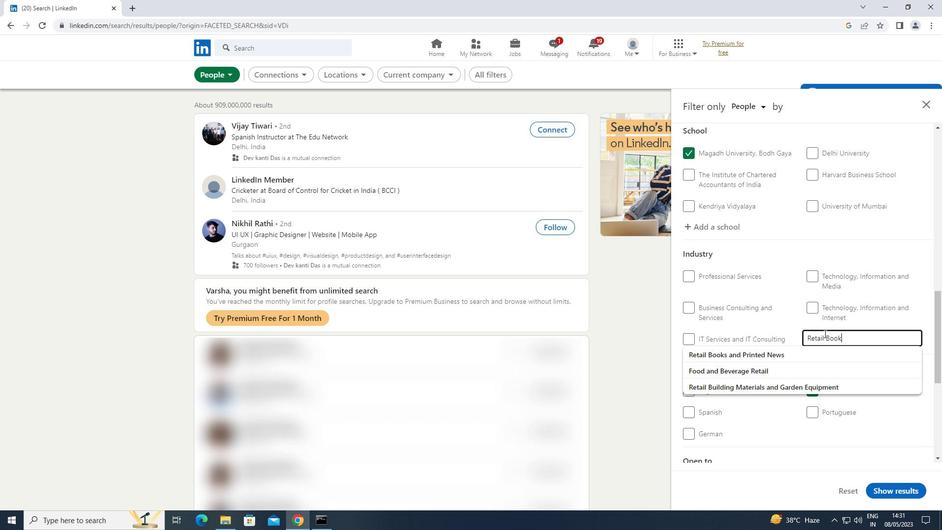 
Action: Mouse moved to (764, 352)
Screenshot: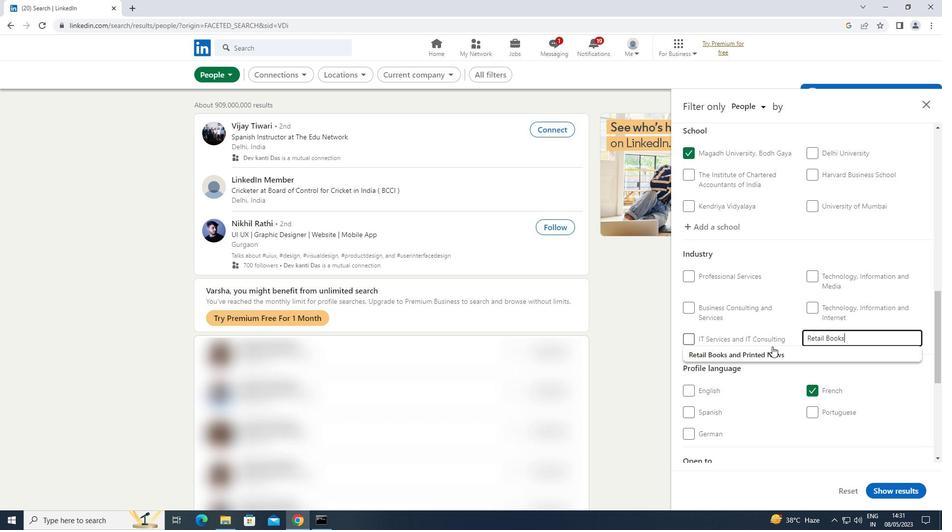 
Action: Mouse pressed left at (764, 352)
Screenshot: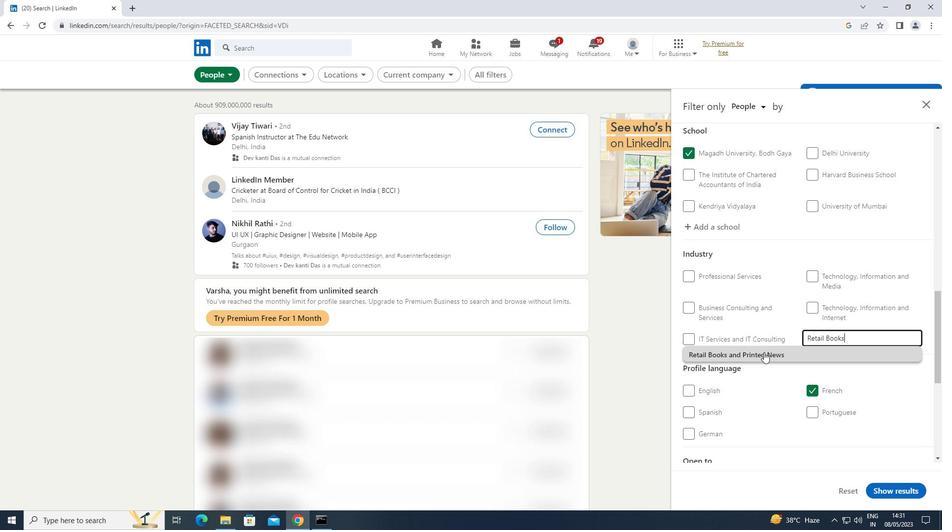 
Action: Mouse moved to (764, 352)
Screenshot: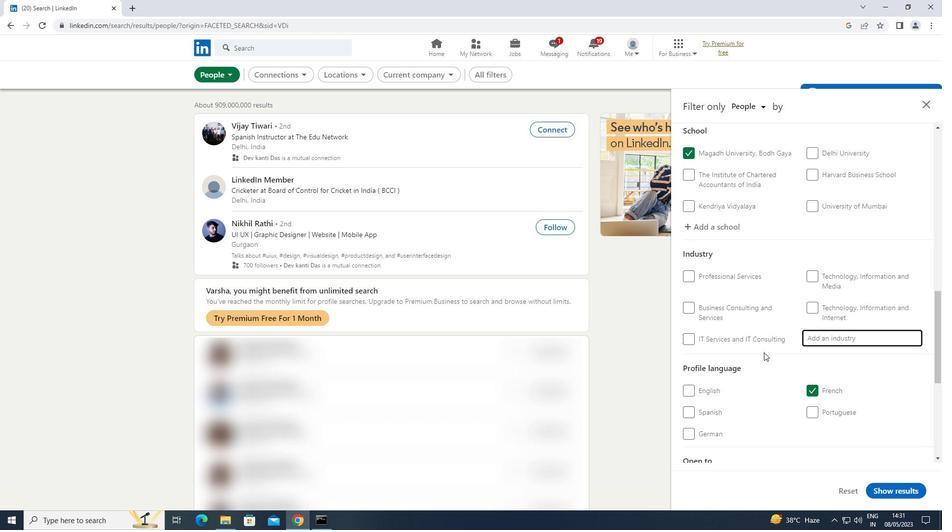 
Action: Mouse scrolled (764, 351) with delta (0, 0)
Screenshot: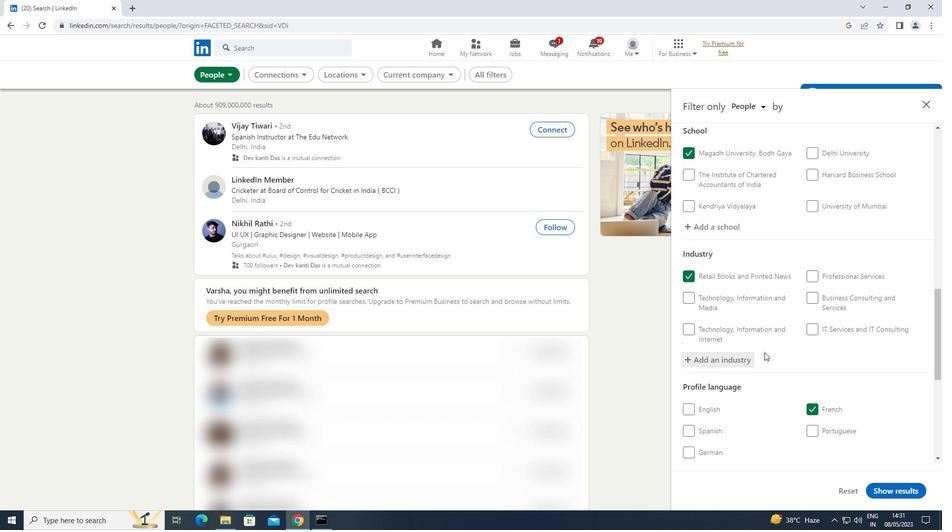
Action: Mouse scrolled (764, 351) with delta (0, 0)
Screenshot: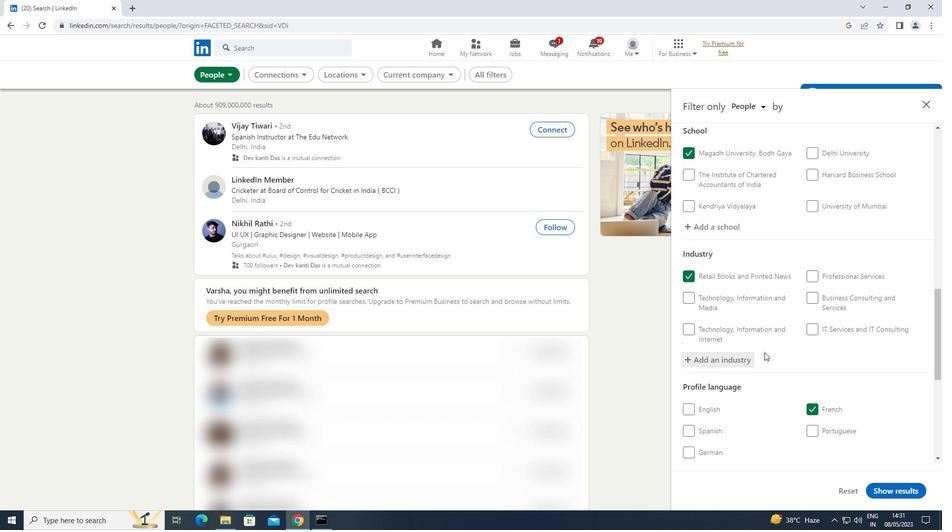 
Action: Mouse scrolled (764, 351) with delta (0, 0)
Screenshot: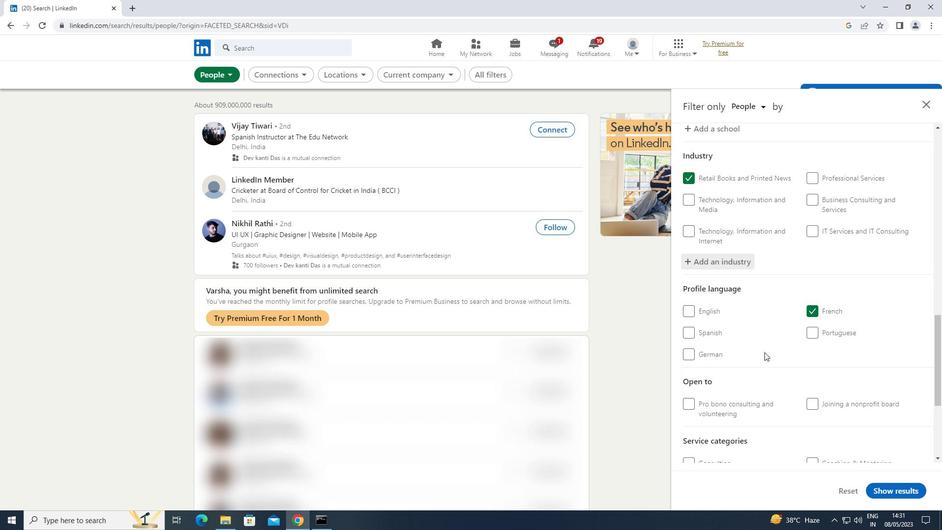 
Action: Mouse scrolled (764, 351) with delta (0, 0)
Screenshot: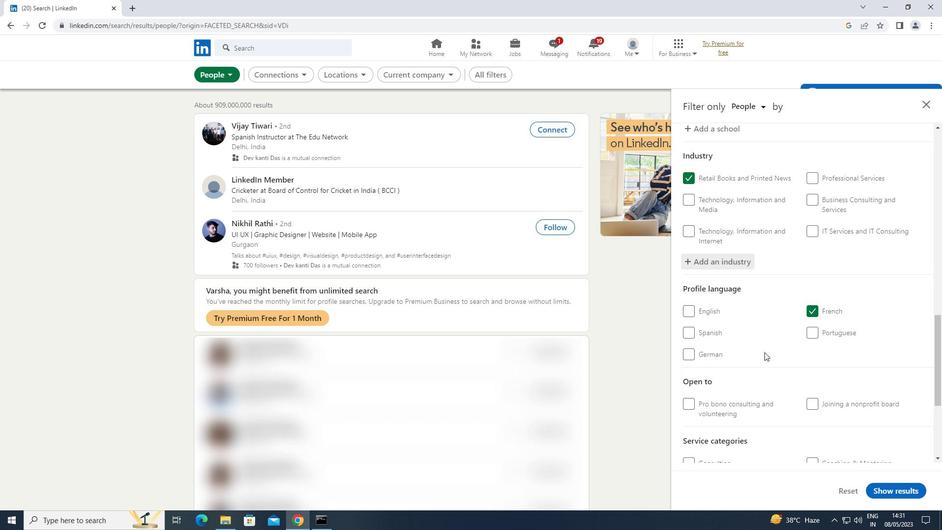 
Action: Mouse moved to (825, 401)
Screenshot: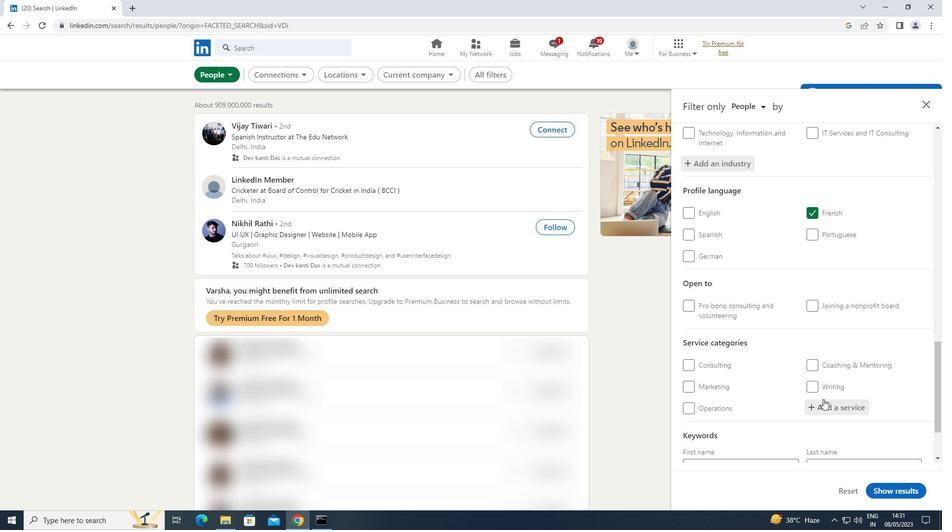 
Action: Mouse pressed left at (825, 401)
Screenshot: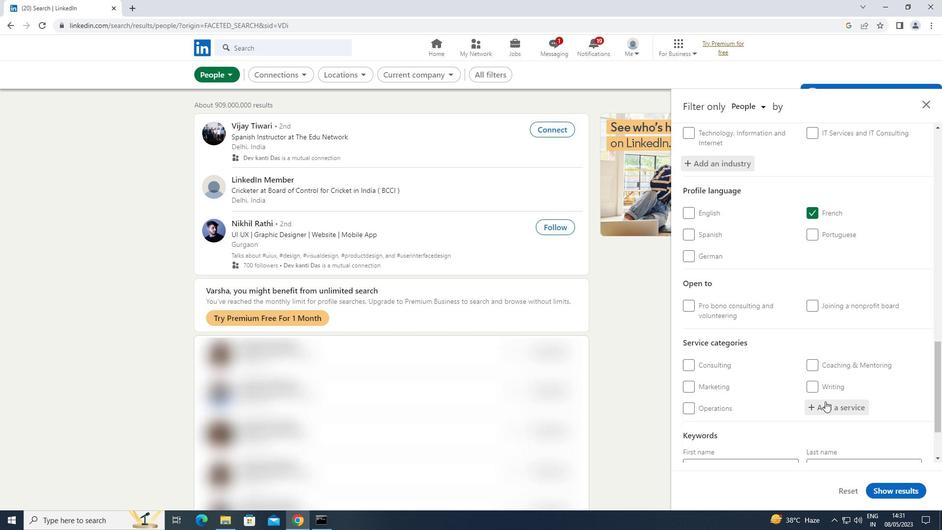
Action: Key pressed <Key.shift>FILING
Screenshot: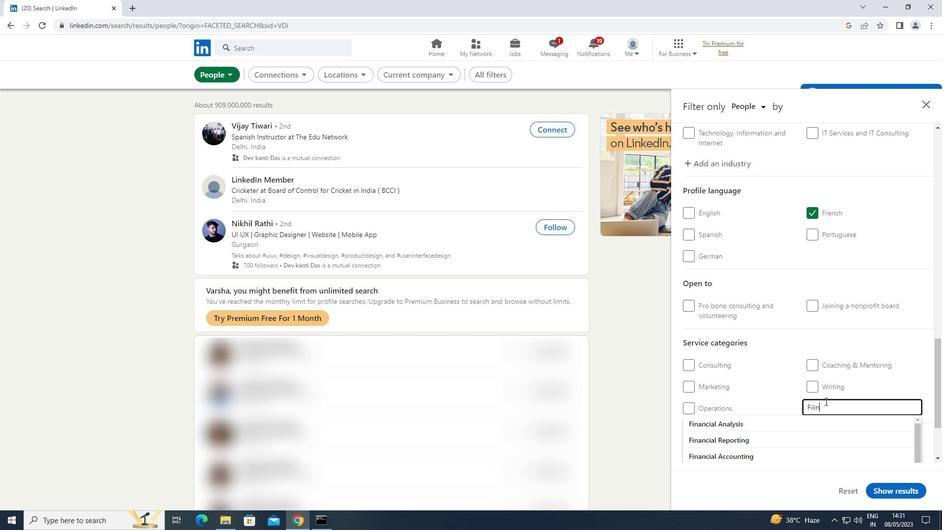 
Action: Mouse moved to (745, 419)
Screenshot: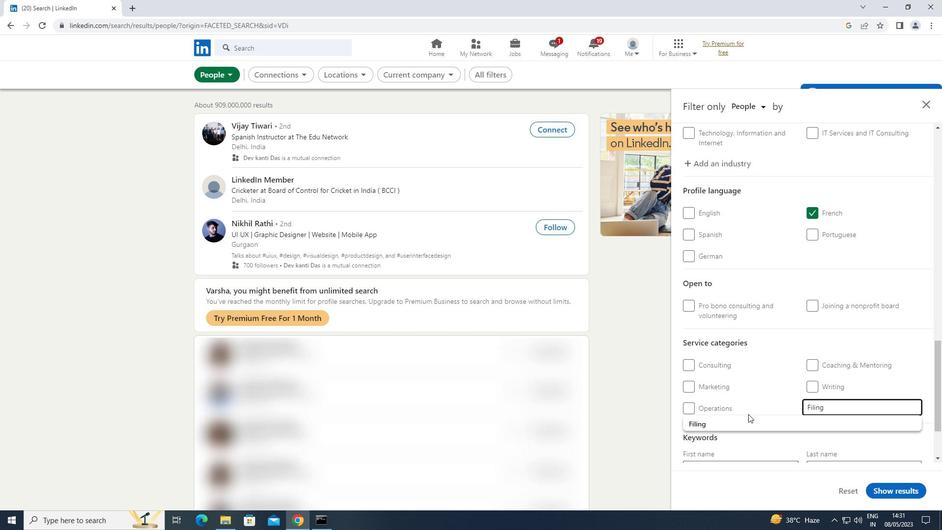 
Action: Mouse pressed left at (745, 419)
Screenshot: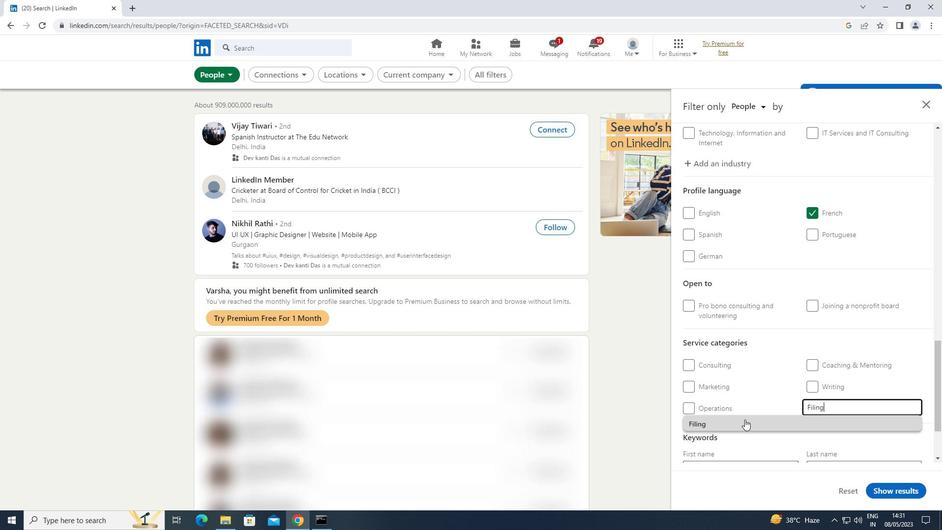 
Action: Mouse scrolled (745, 419) with delta (0, 0)
Screenshot: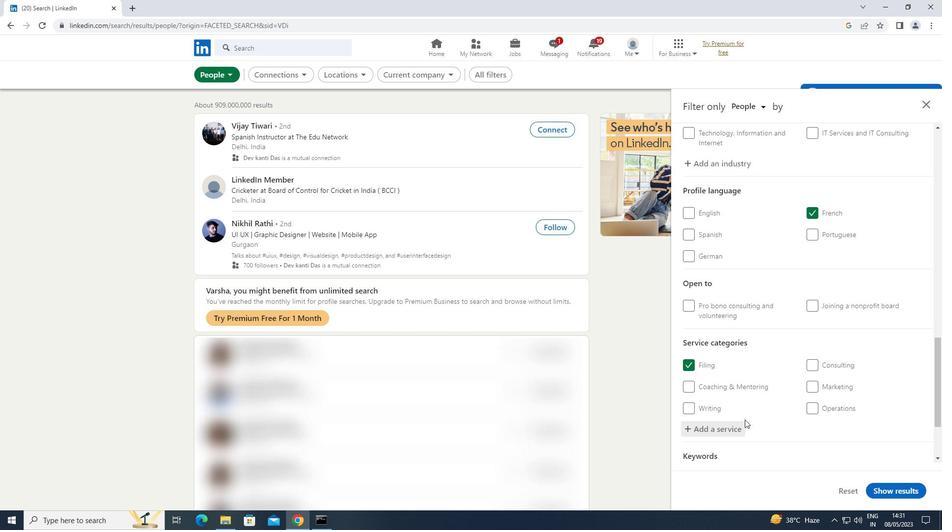 
Action: Mouse scrolled (745, 419) with delta (0, 0)
Screenshot: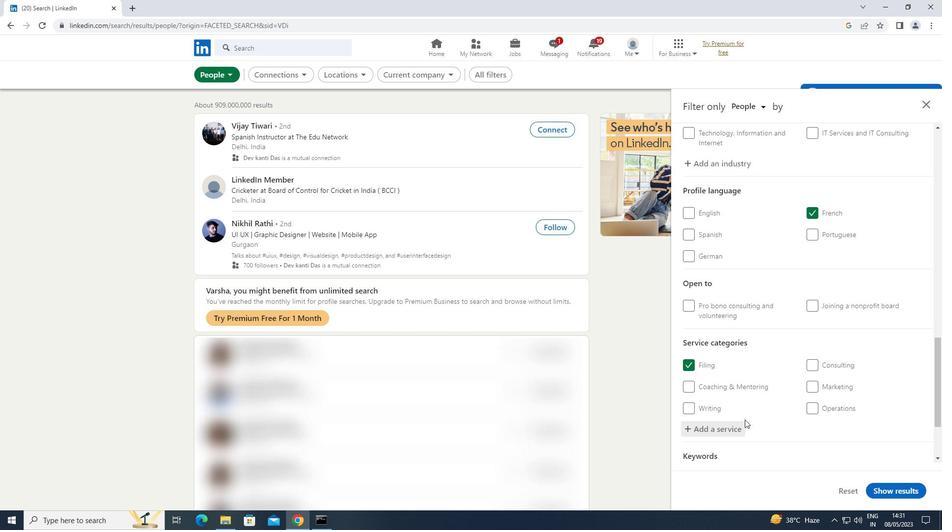 
Action: Mouse scrolled (745, 419) with delta (0, 0)
Screenshot: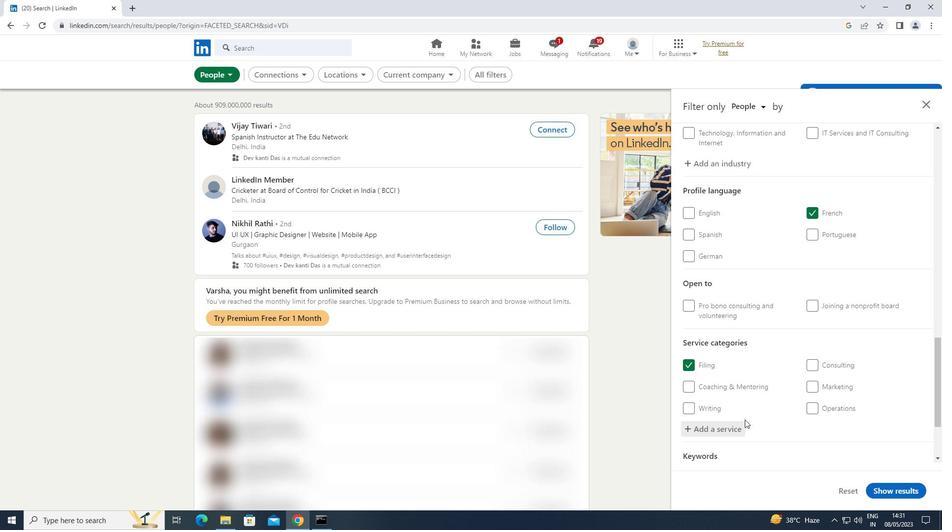 
Action: Mouse scrolled (745, 419) with delta (0, 0)
Screenshot: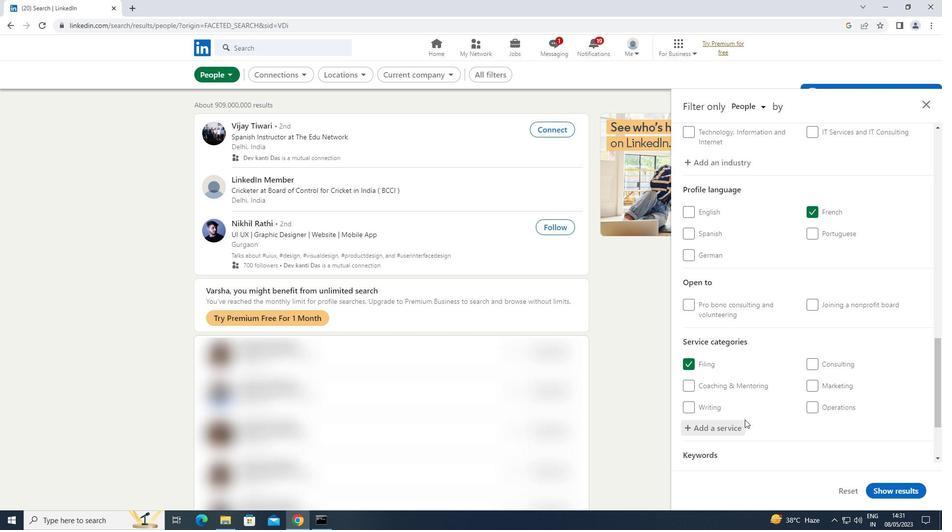 
Action: Mouse scrolled (745, 419) with delta (0, 0)
Screenshot: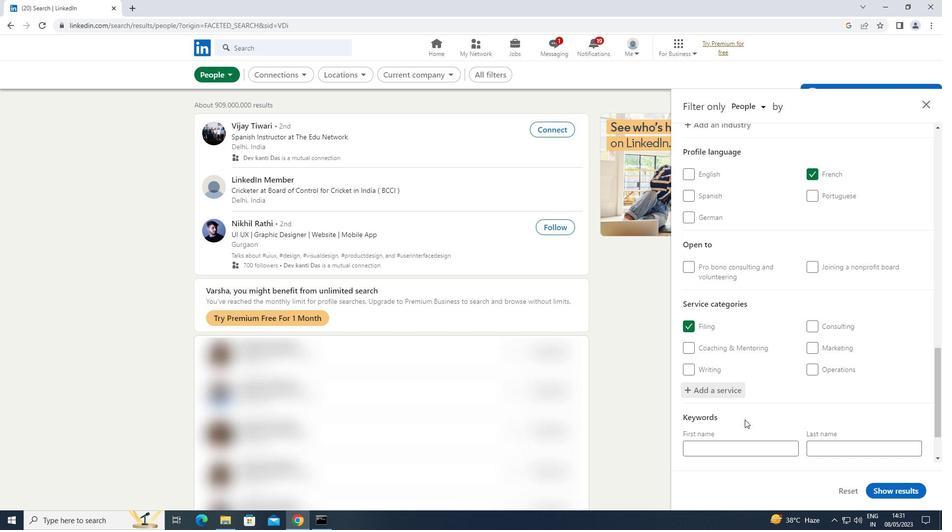 
Action: Mouse scrolled (745, 419) with delta (0, 0)
Screenshot: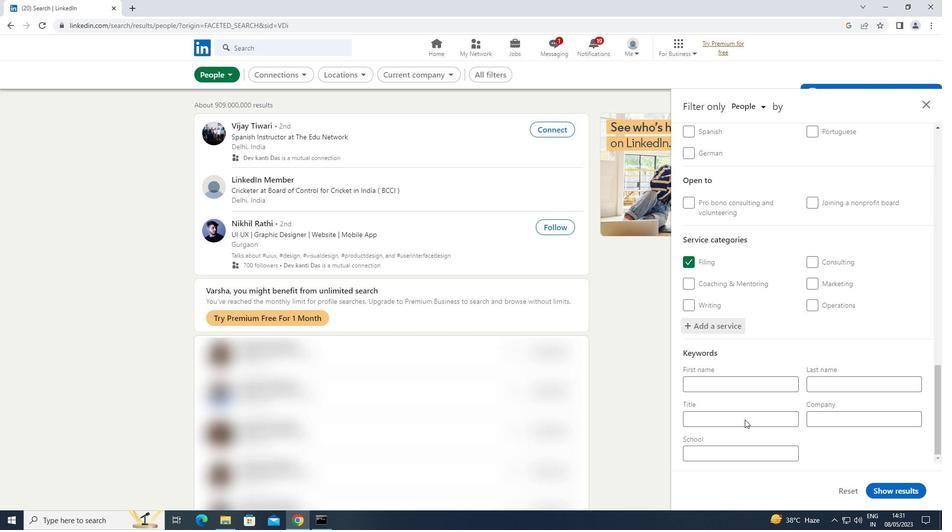 
Action: Mouse moved to (722, 419)
Screenshot: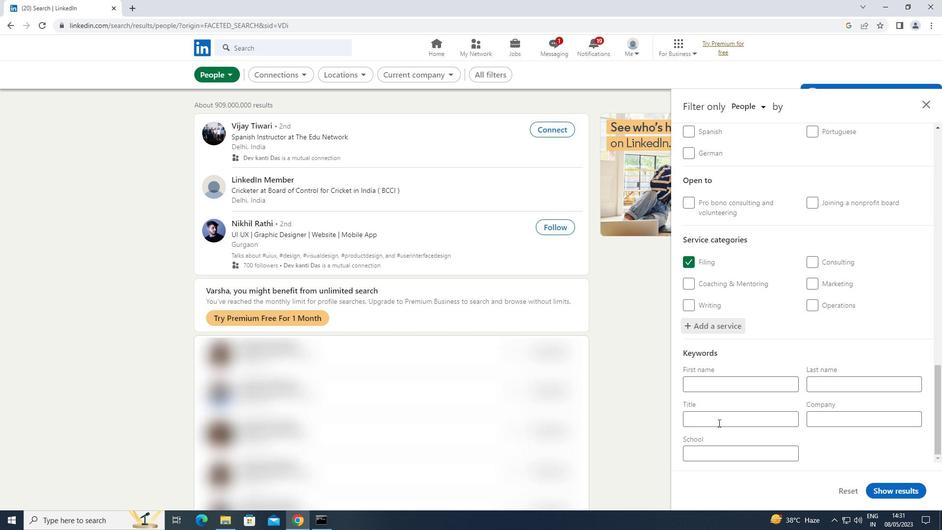 
Action: Mouse pressed left at (722, 419)
Screenshot: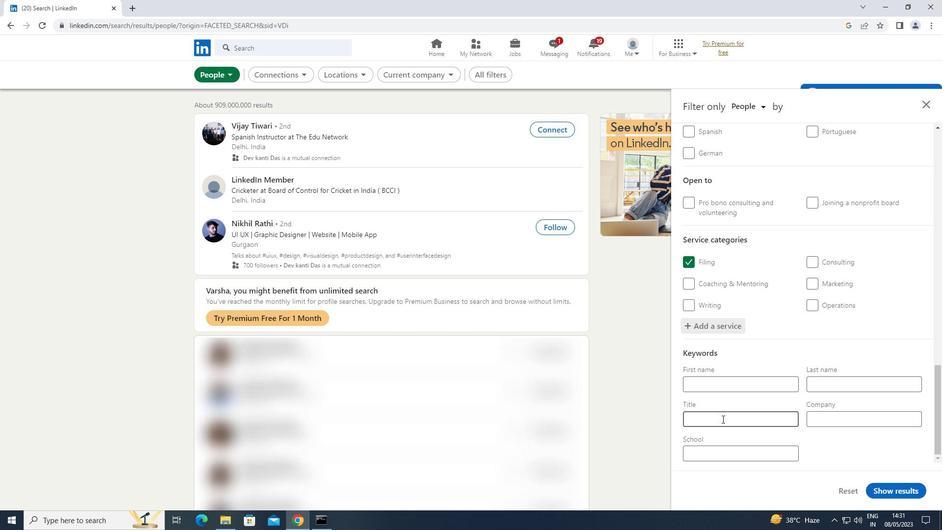 
Action: Key pressed <Key.shift>CUSTOMER<Key.space><Key.shift>SUPPORT<Key.space><Key.shift>RE<Key.backspace><Key.backspace><Key.shift>REPRESENTATIVE
Screenshot: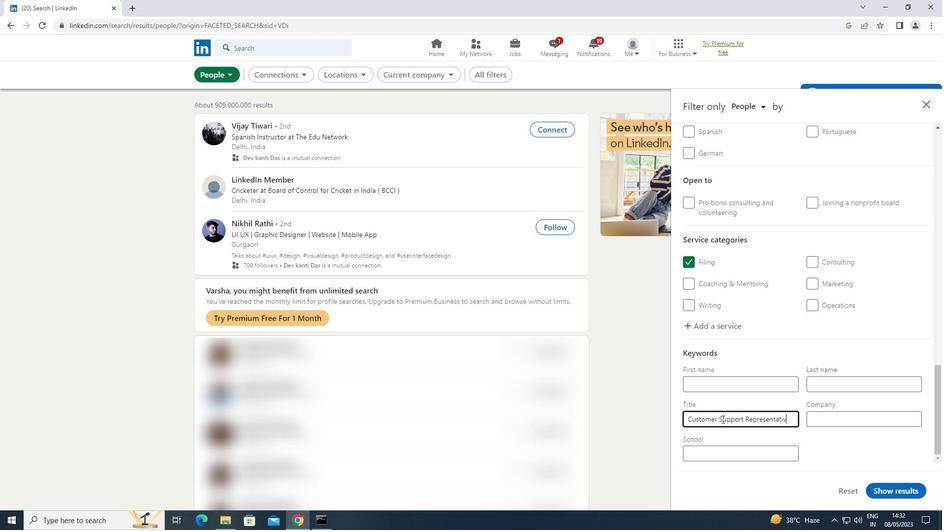 
Action: Mouse moved to (896, 492)
Screenshot: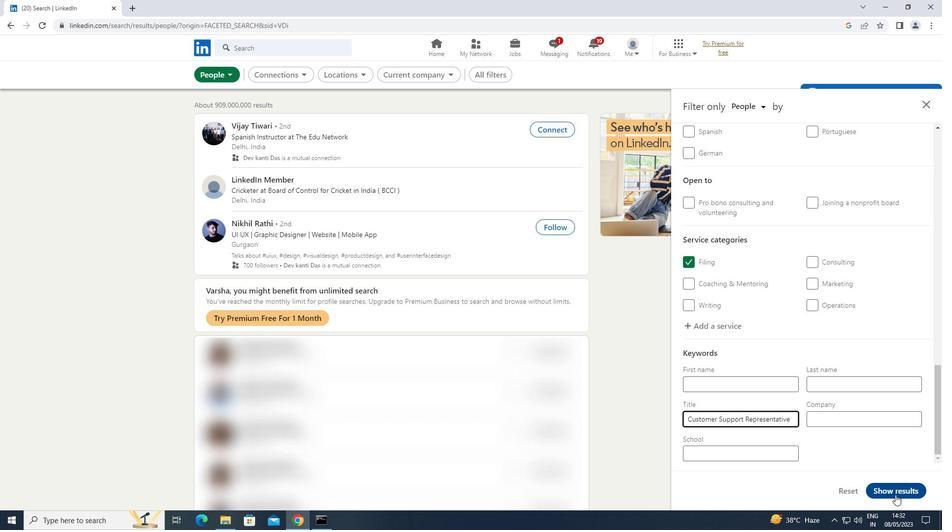 
Action: Mouse pressed left at (896, 492)
Screenshot: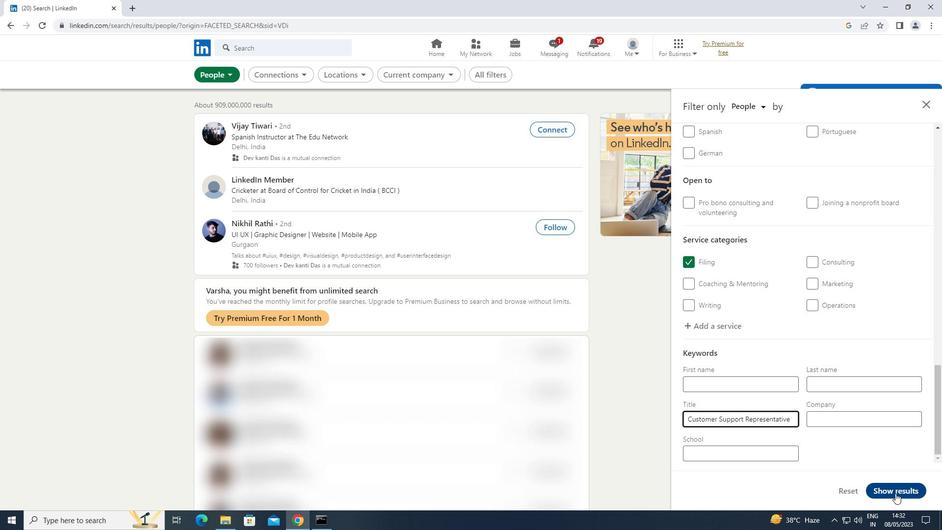 
Action: Mouse moved to (896, 491)
Screenshot: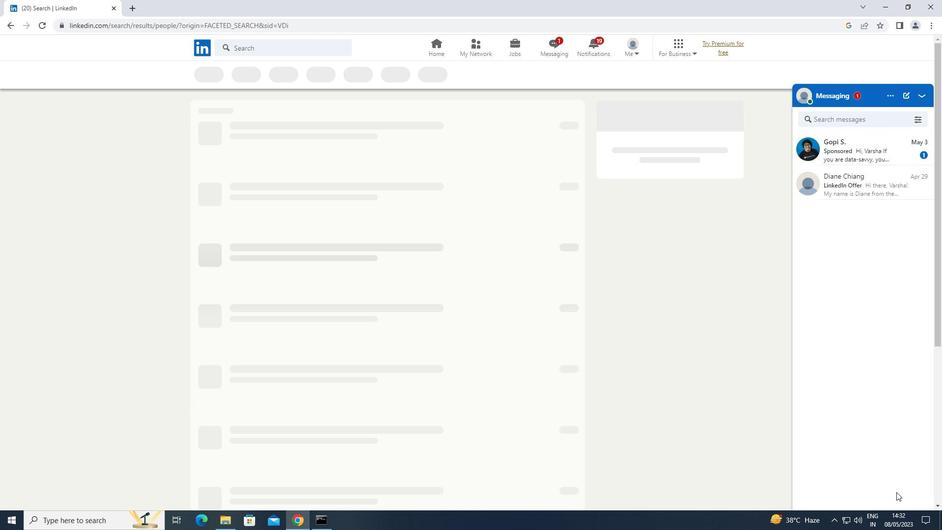 
